 Task: Search one way flight ticket for 1 adult, 1 child, 1 infant in seat in premium economy from Binghamton: Greater Binghamton Airport (edwin A. Link Field) to Raleigh: Raleigh-durham International Airport on 8-5-2023. Choice of flights is Delta. Number of bags: 2 checked bags. Outbound departure time preference is 14:45.
Action: Mouse moved to (365, 310)
Screenshot: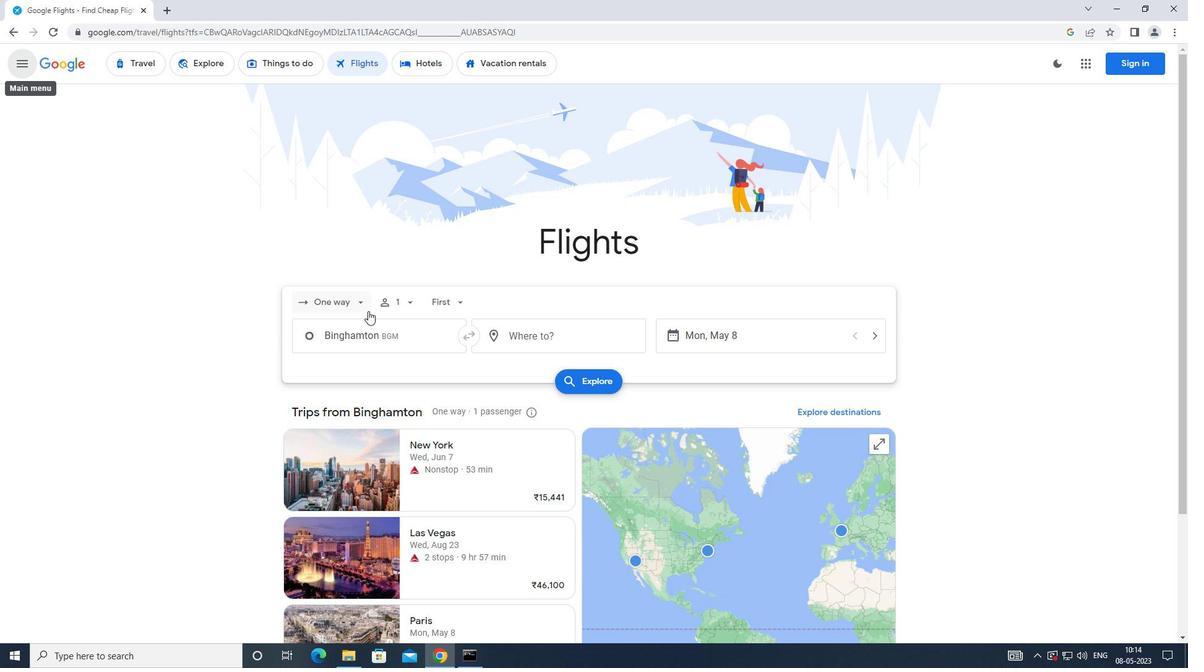 
Action: Mouse pressed left at (365, 310)
Screenshot: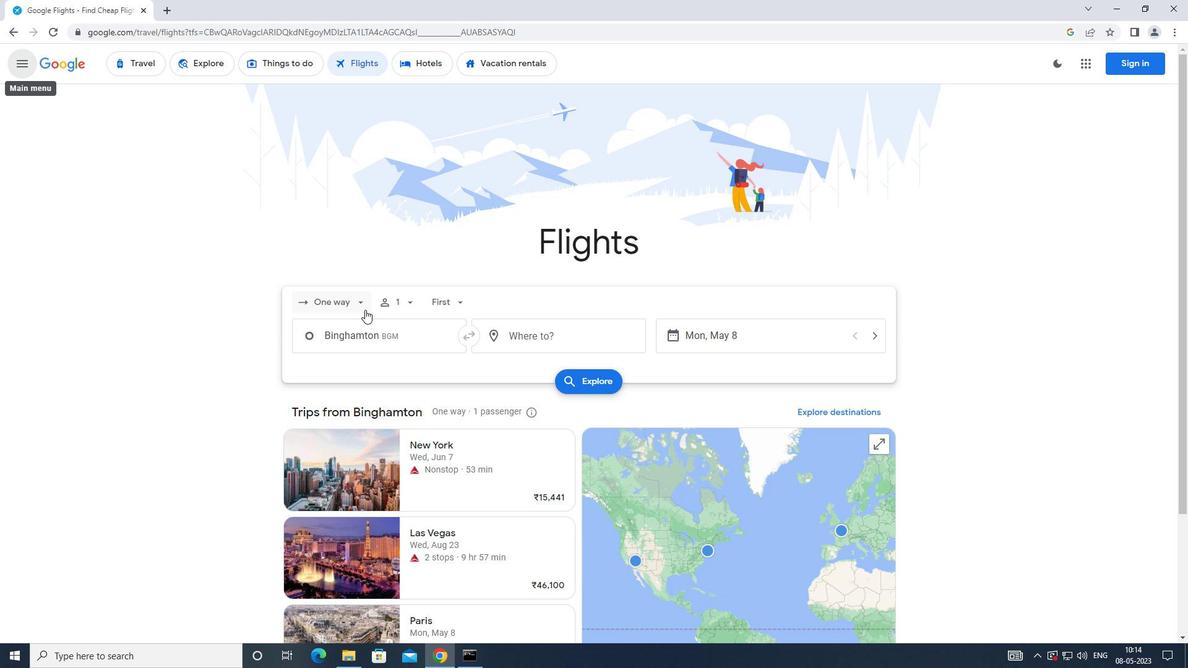 
Action: Mouse moved to (356, 352)
Screenshot: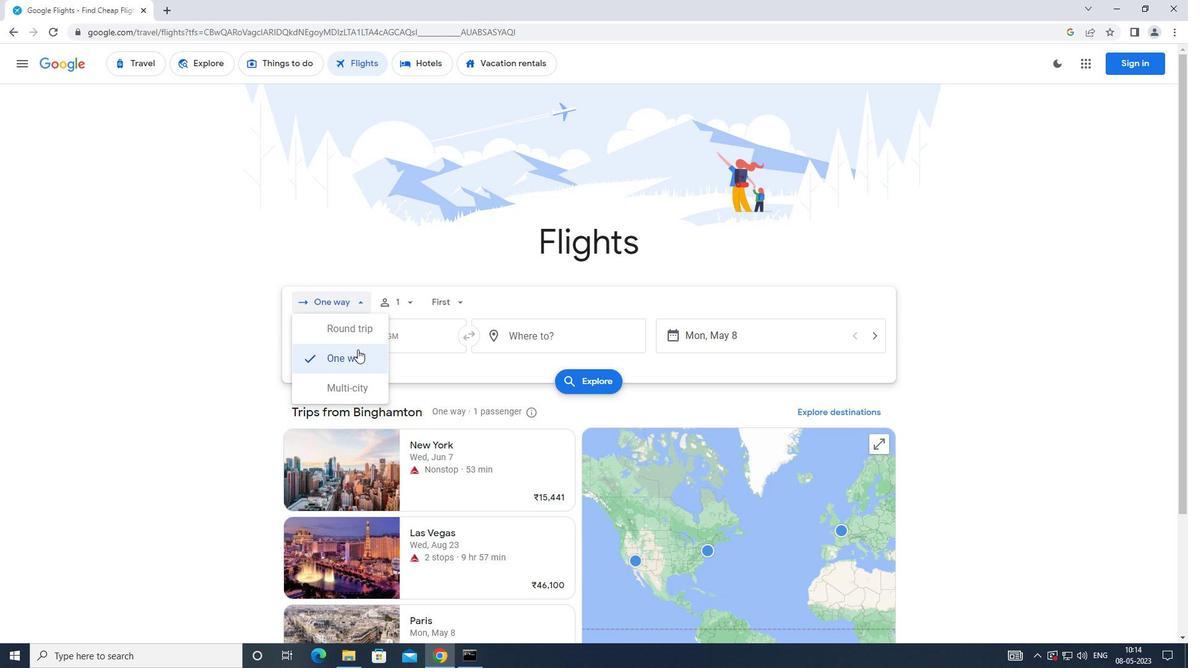 
Action: Mouse pressed left at (356, 352)
Screenshot: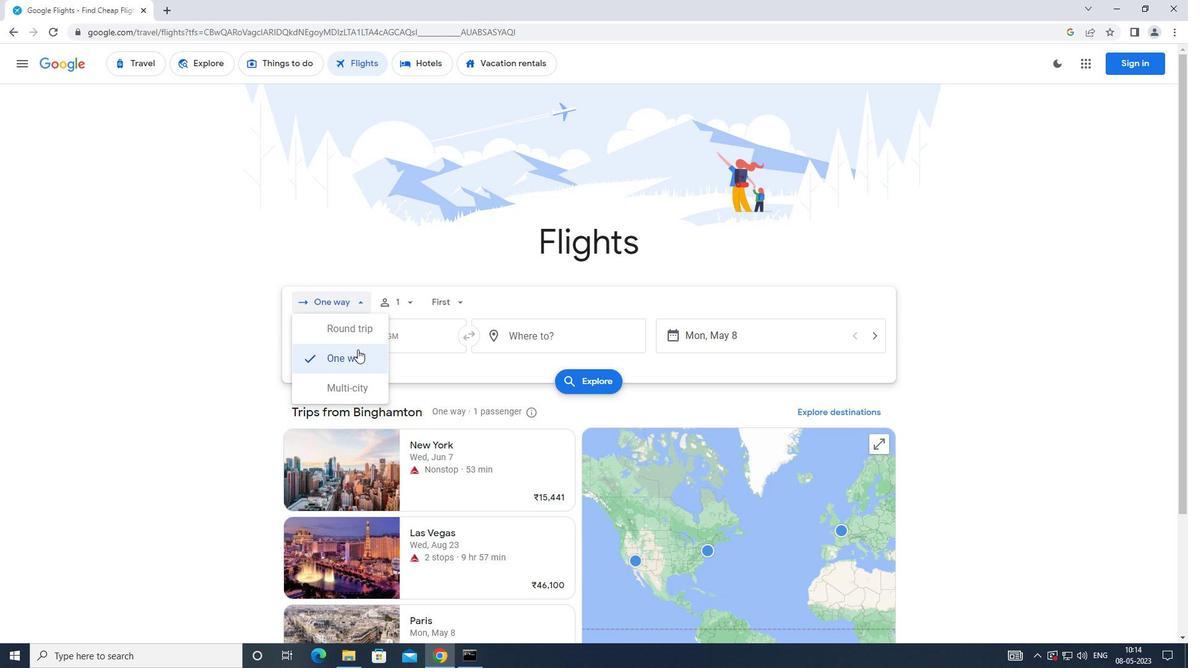 
Action: Mouse moved to (405, 311)
Screenshot: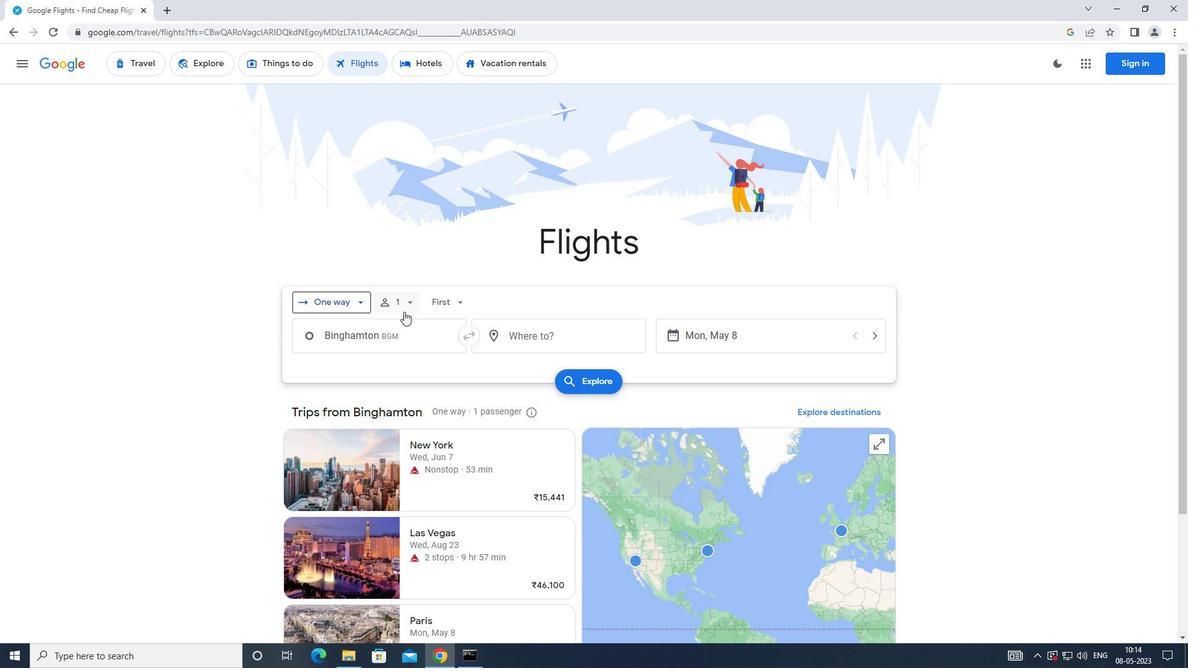 
Action: Mouse pressed left at (405, 311)
Screenshot: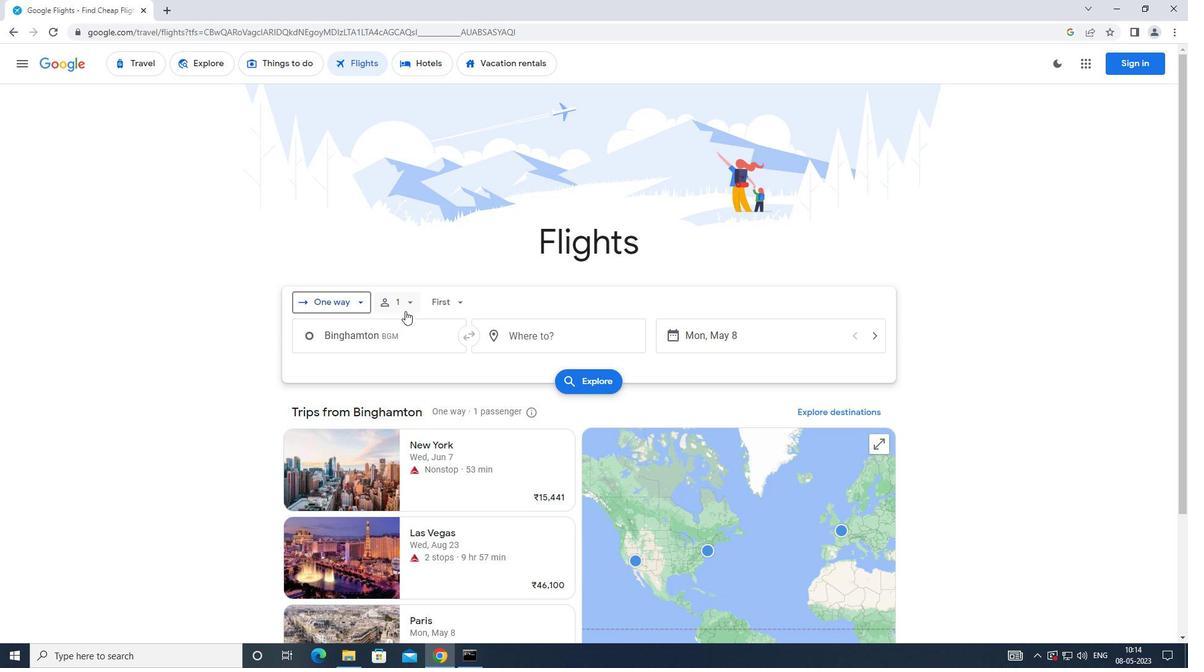 
Action: Mouse moved to (515, 370)
Screenshot: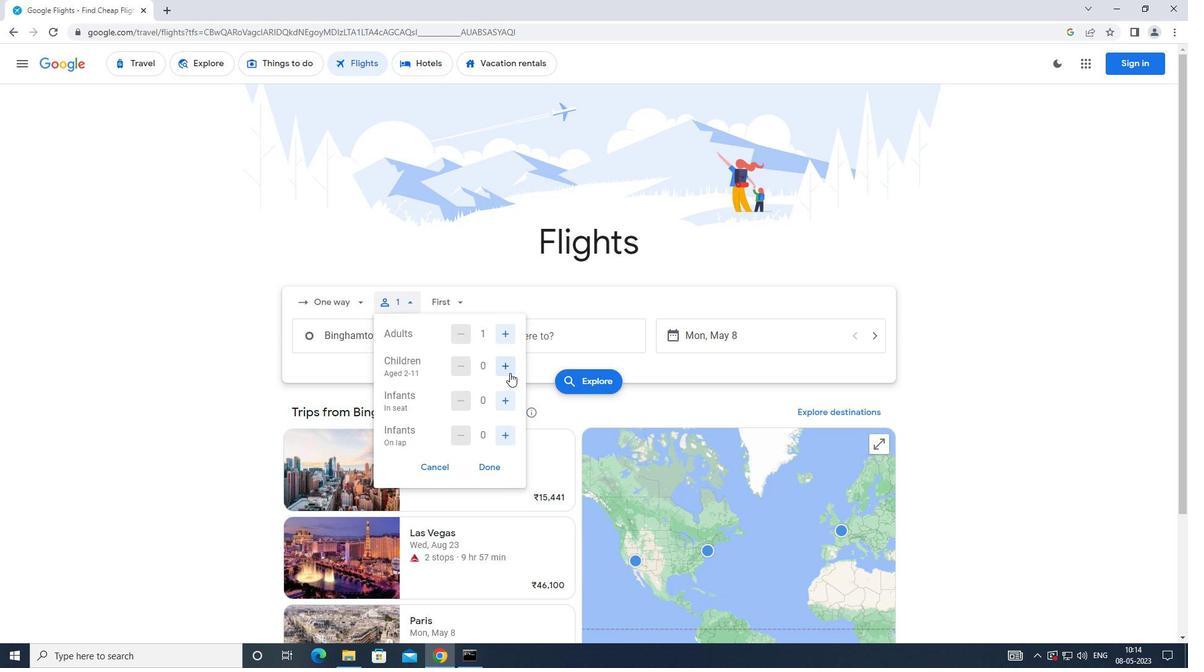 
Action: Mouse pressed left at (515, 370)
Screenshot: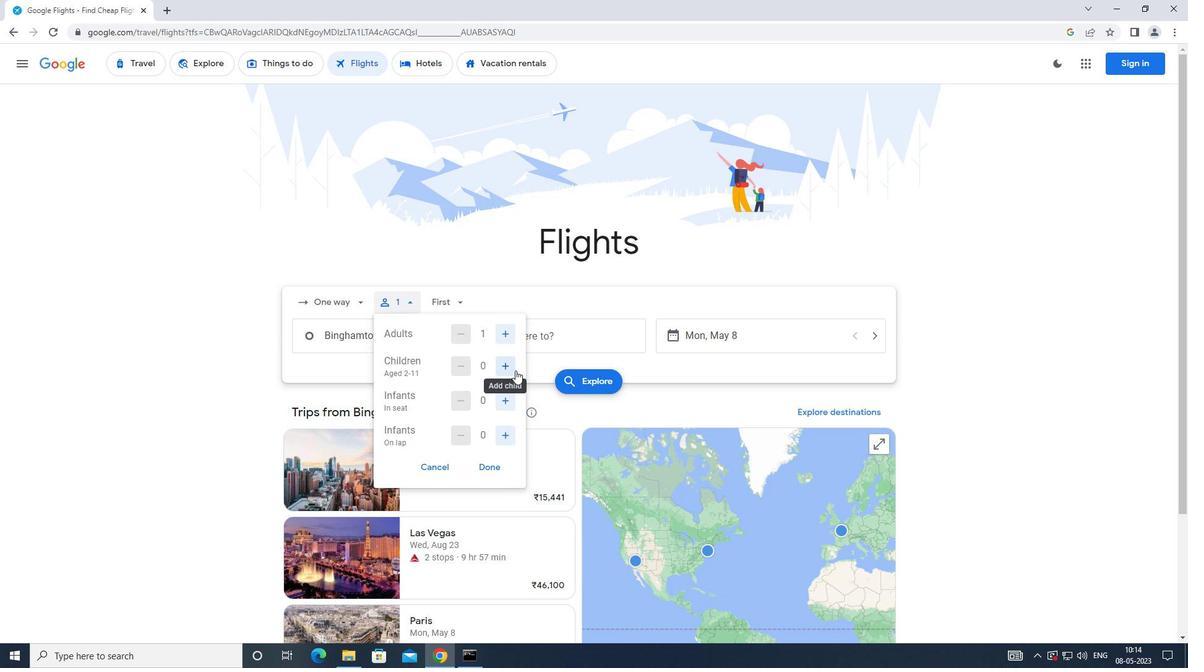 
Action: Mouse moved to (513, 405)
Screenshot: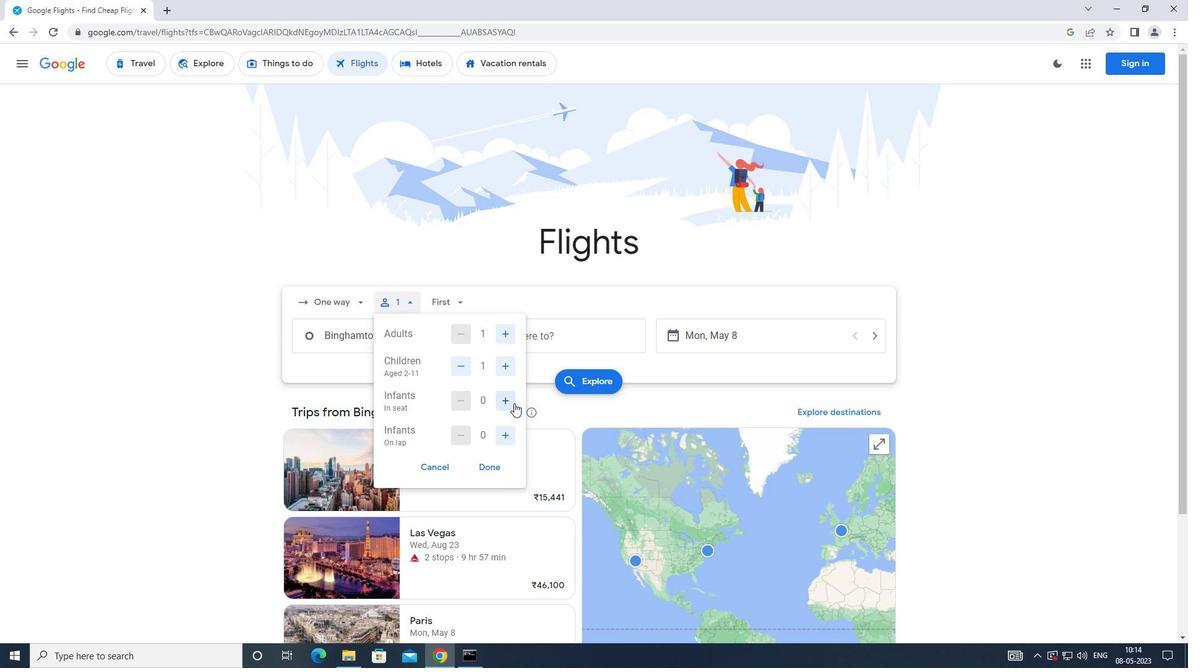 
Action: Mouse pressed left at (513, 405)
Screenshot: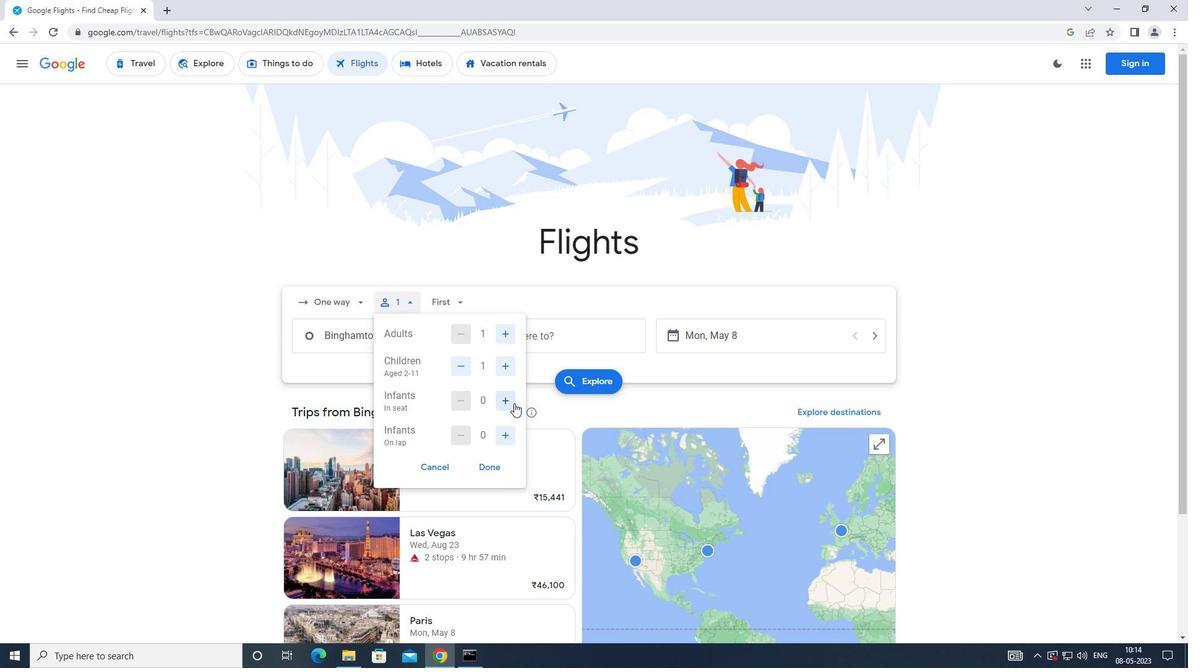 
Action: Mouse moved to (498, 469)
Screenshot: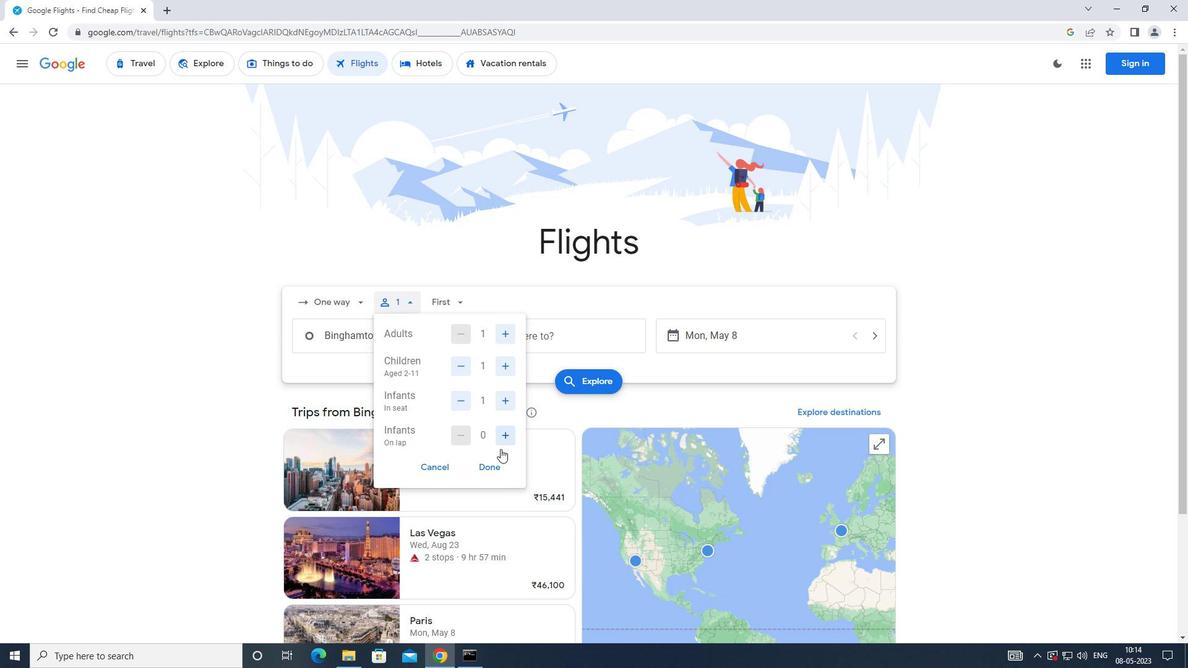 
Action: Mouse pressed left at (498, 469)
Screenshot: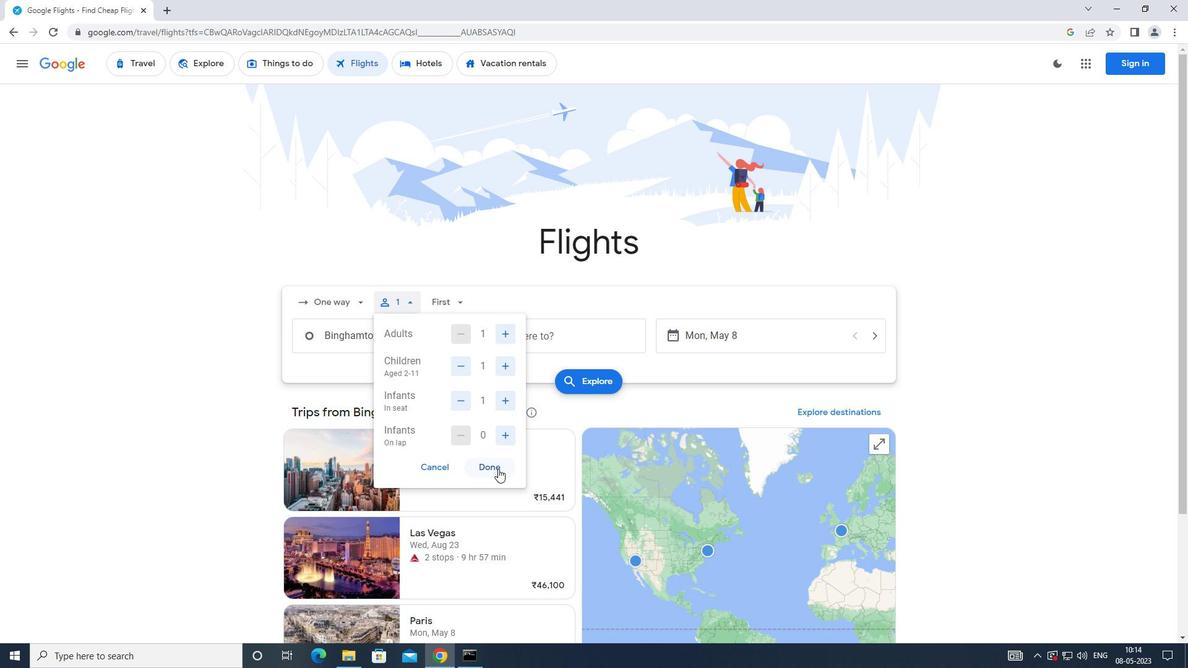 
Action: Mouse moved to (461, 302)
Screenshot: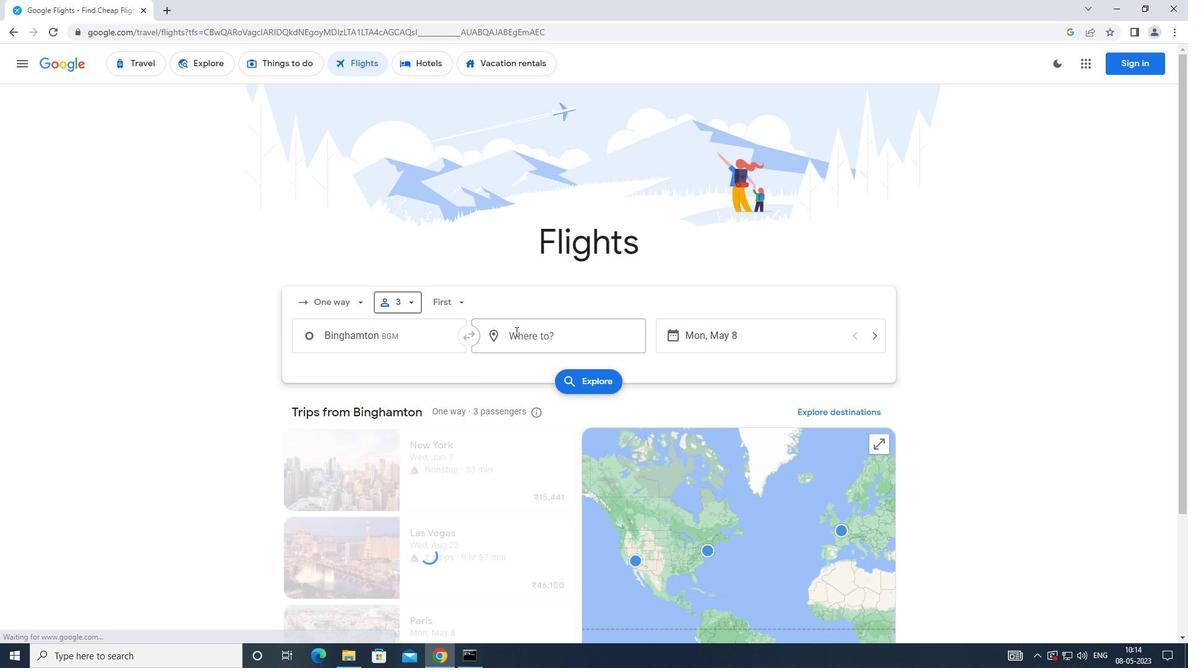 
Action: Mouse pressed left at (461, 302)
Screenshot: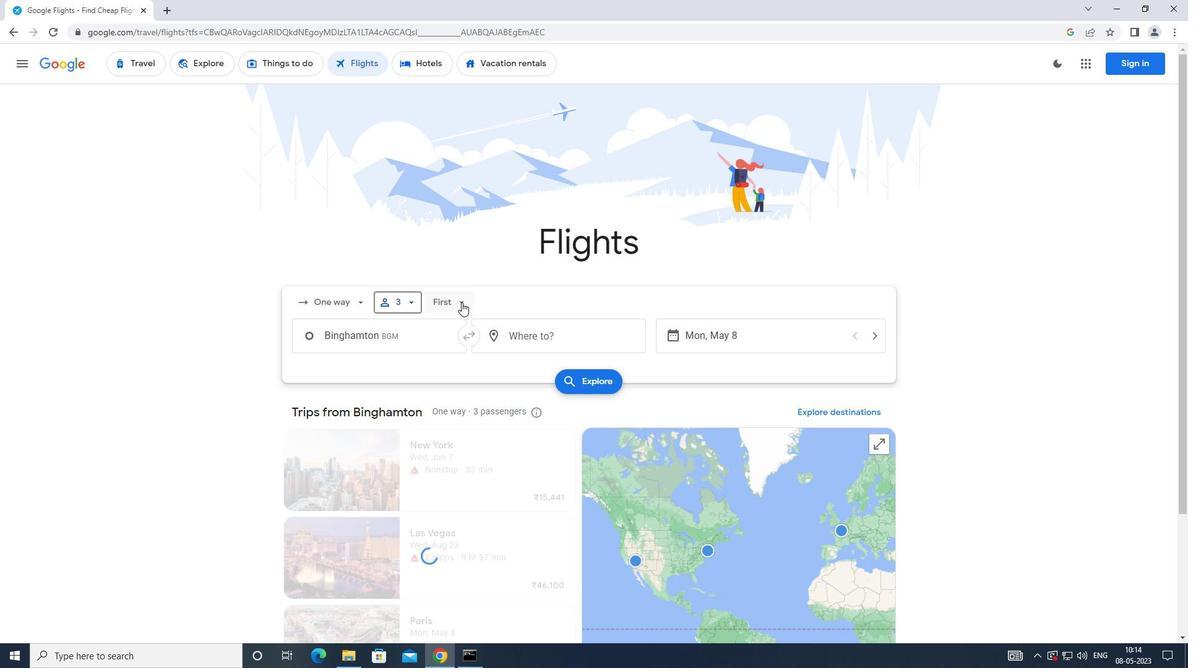 
Action: Mouse moved to (472, 362)
Screenshot: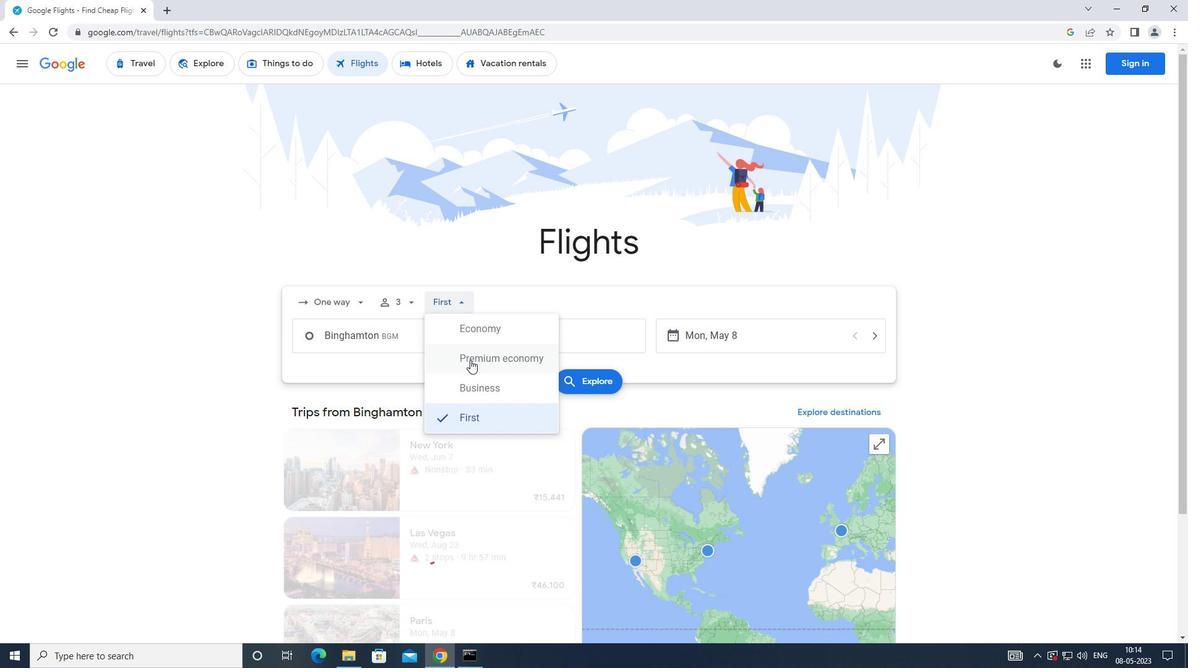 
Action: Mouse pressed left at (472, 362)
Screenshot: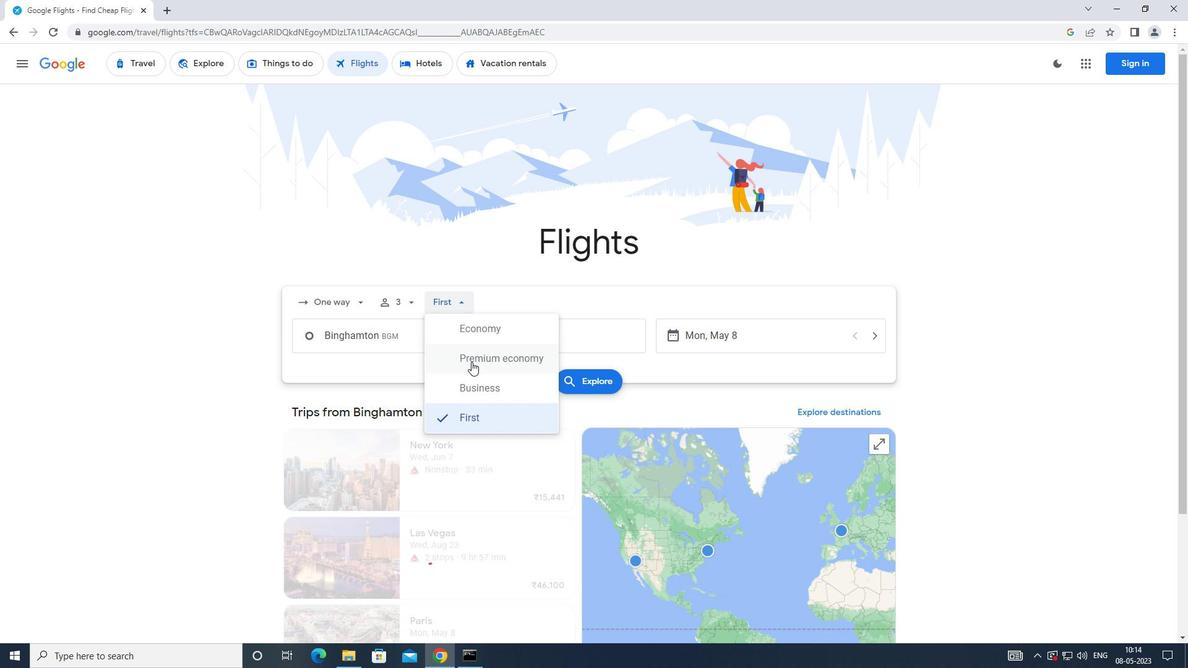 
Action: Mouse moved to (416, 340)
Screenshot: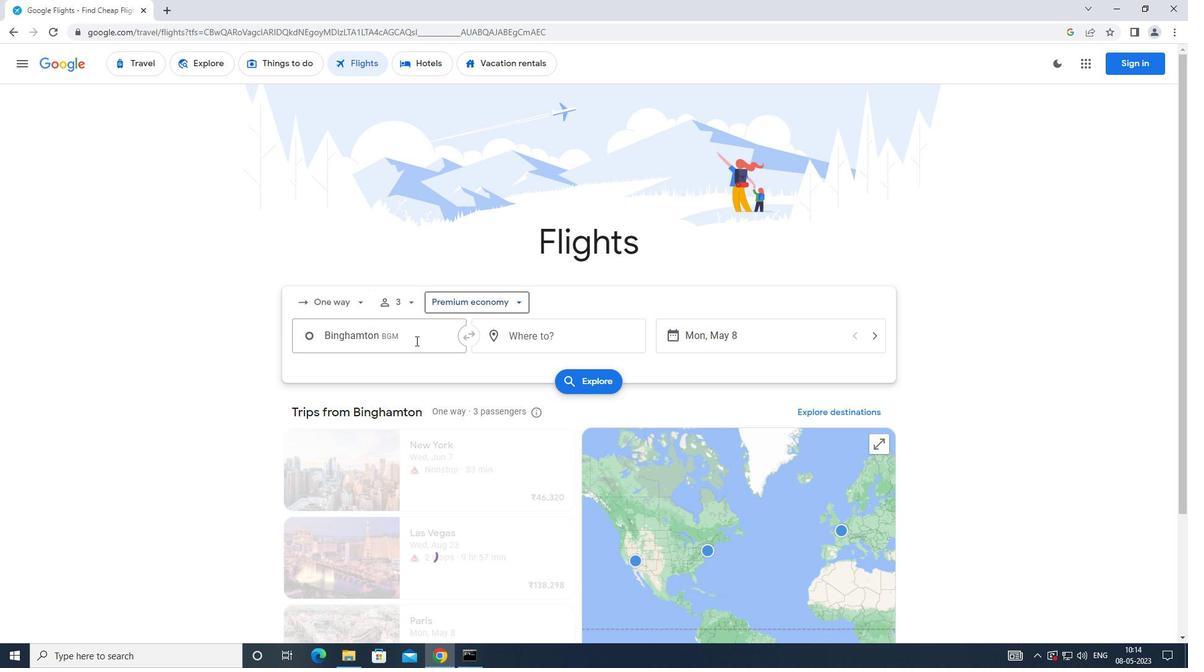 
Action: Mouse pressed left at (416, 340)
Screenshot: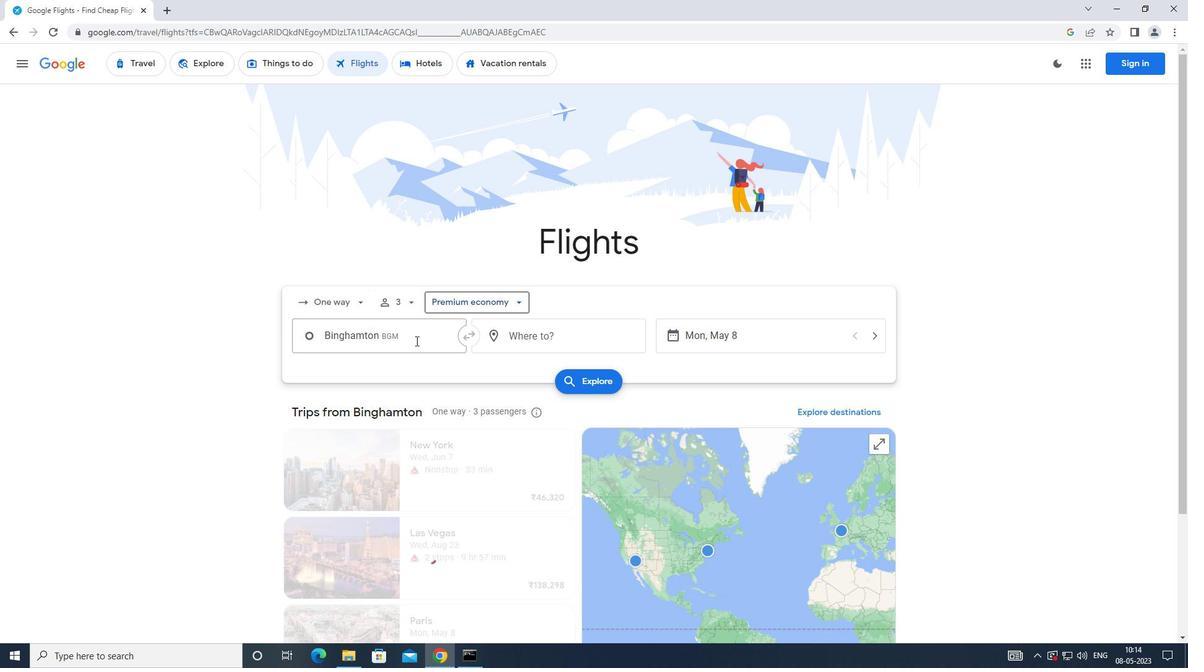 
Action: Mouse moved to (416, 339)
Screenshot: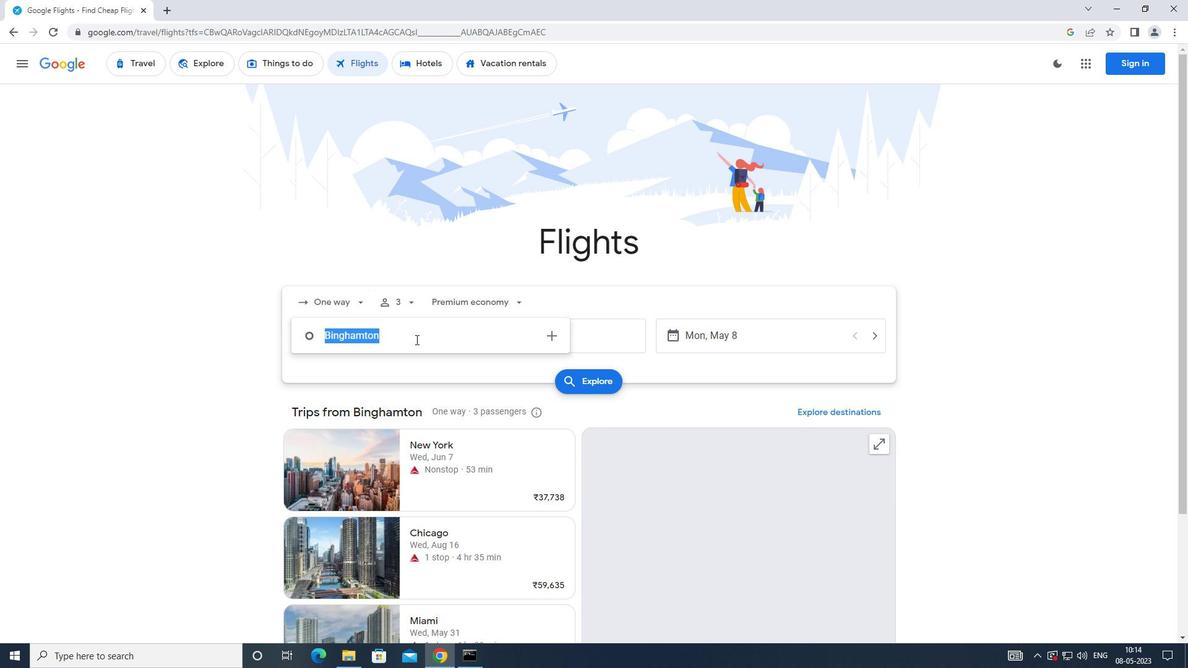 
Action: Key pressed <Key.caps_lock>g<Key.caps_lock>reater
Screenshot: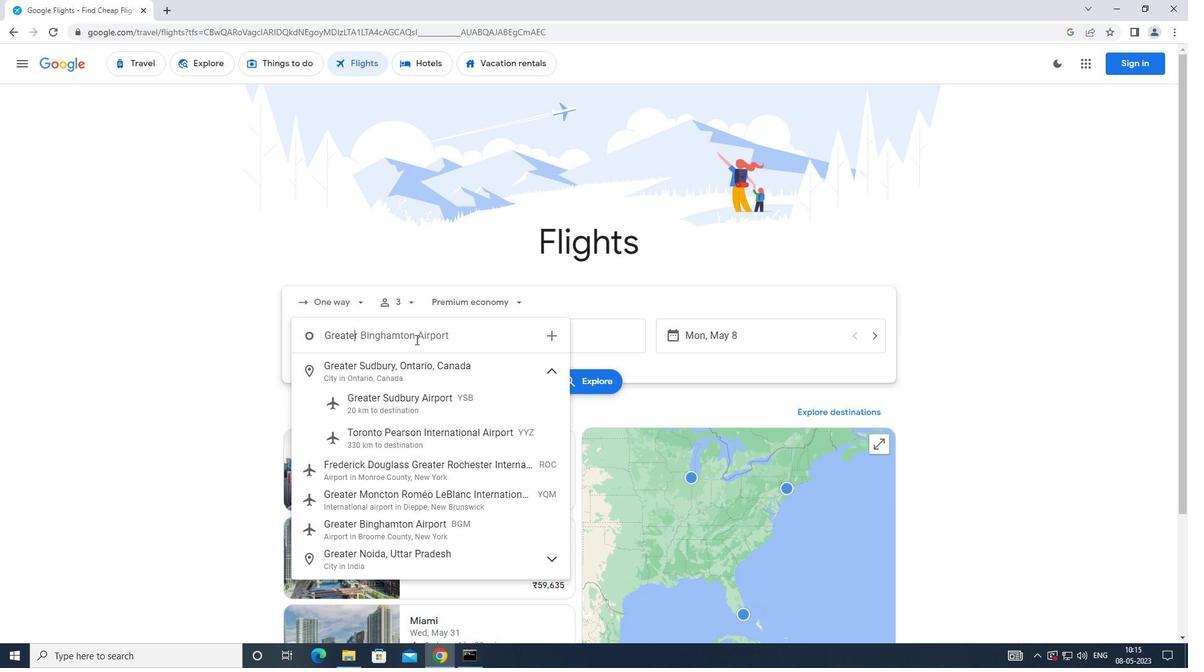 
Action: Mouse moved to (406, 521)
Screenshot: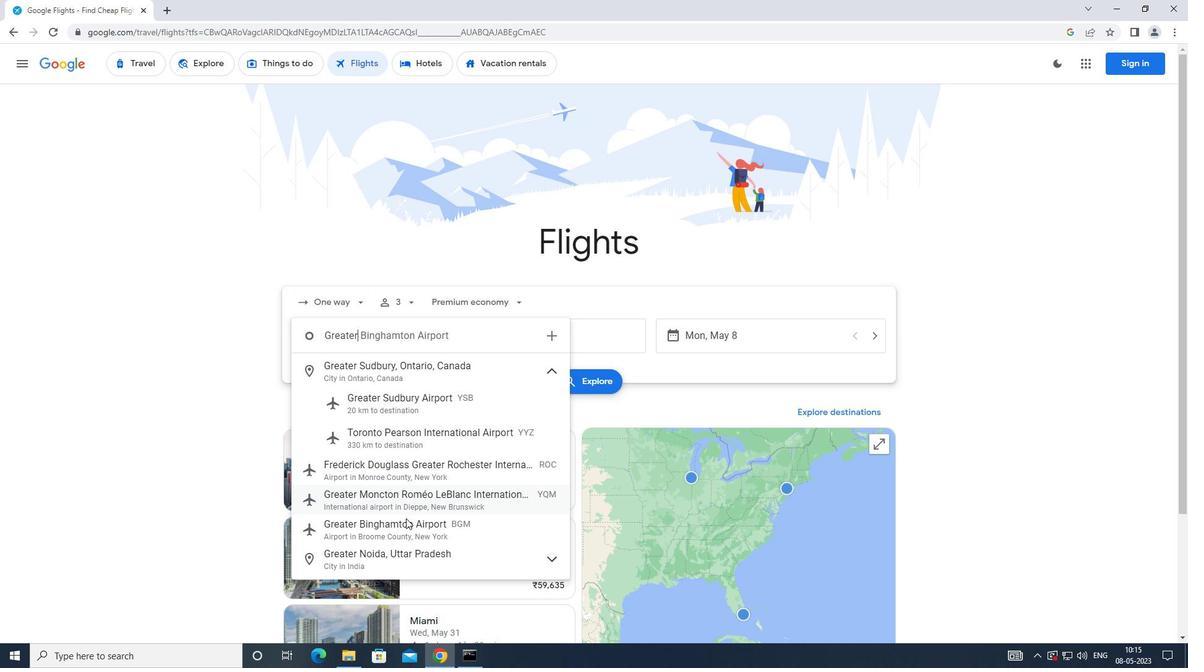 
Action: Mouse pressed left at (406, 521)
Screenshot: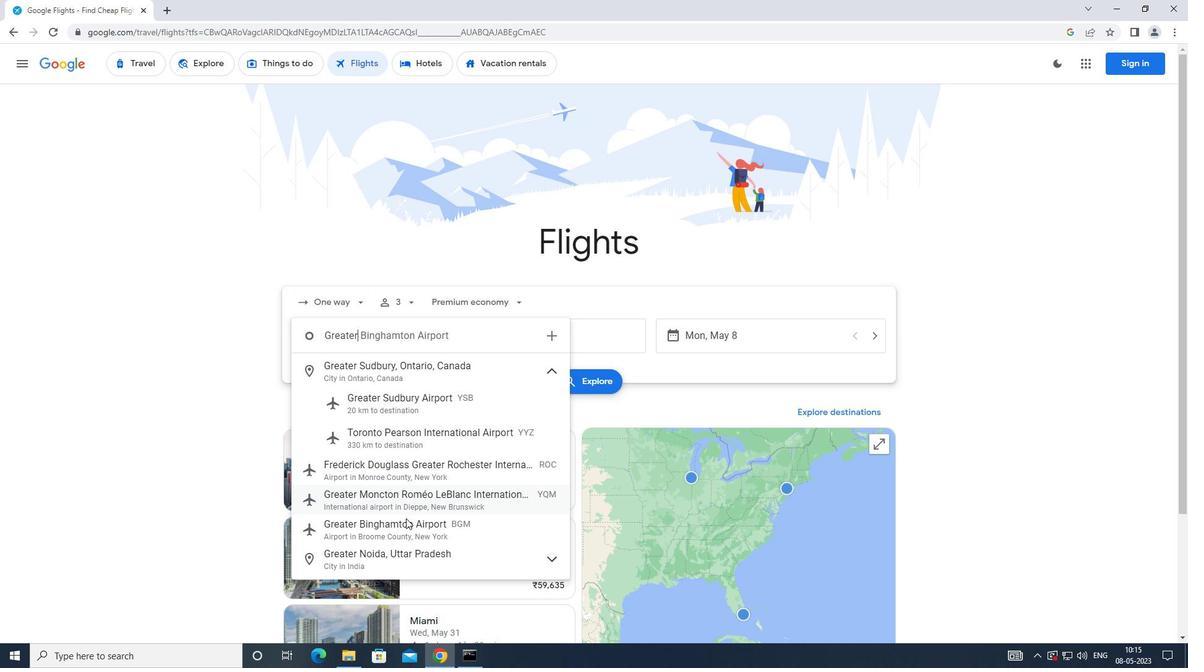 
Action: Mouse moved to (523, 341)
Screenshot: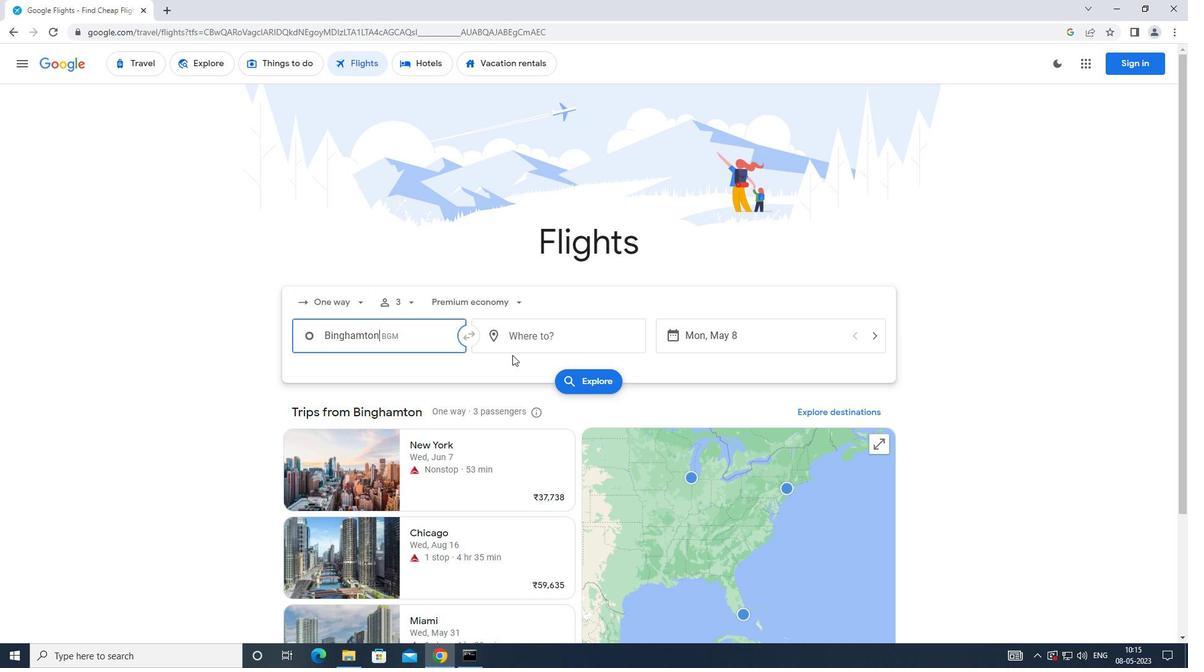 
Action: Mouse pressed left at (523, 341)
Screenshot: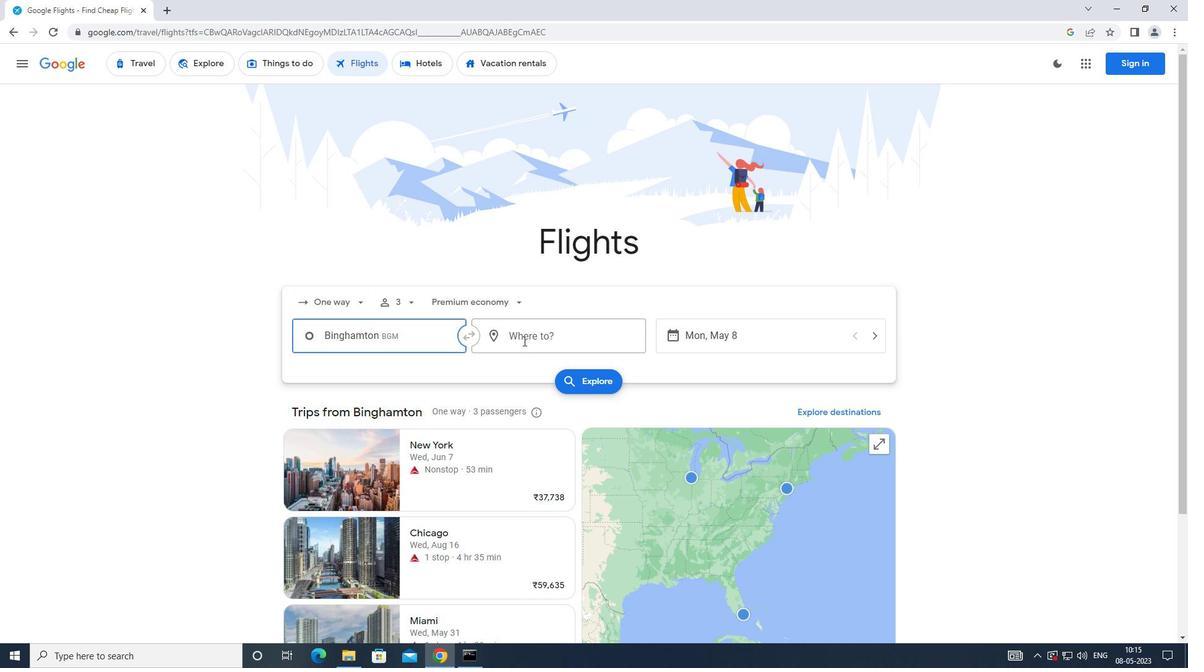 
Action: Key pressed <Key.caps_lock>r<Key.caps_lock>aligh<Key.backspace><Key.backspace><Key.backspace><Key.backspace>leigh
Screenshot: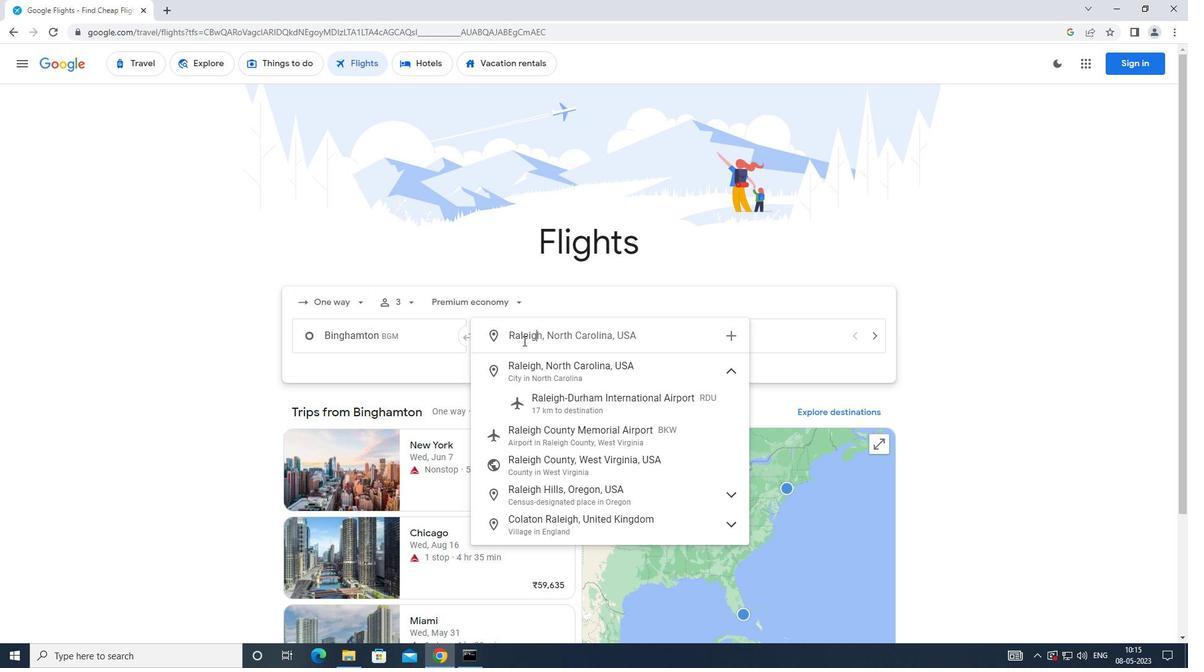 
Action: Mouse moved to (528, 403)
Screenshot: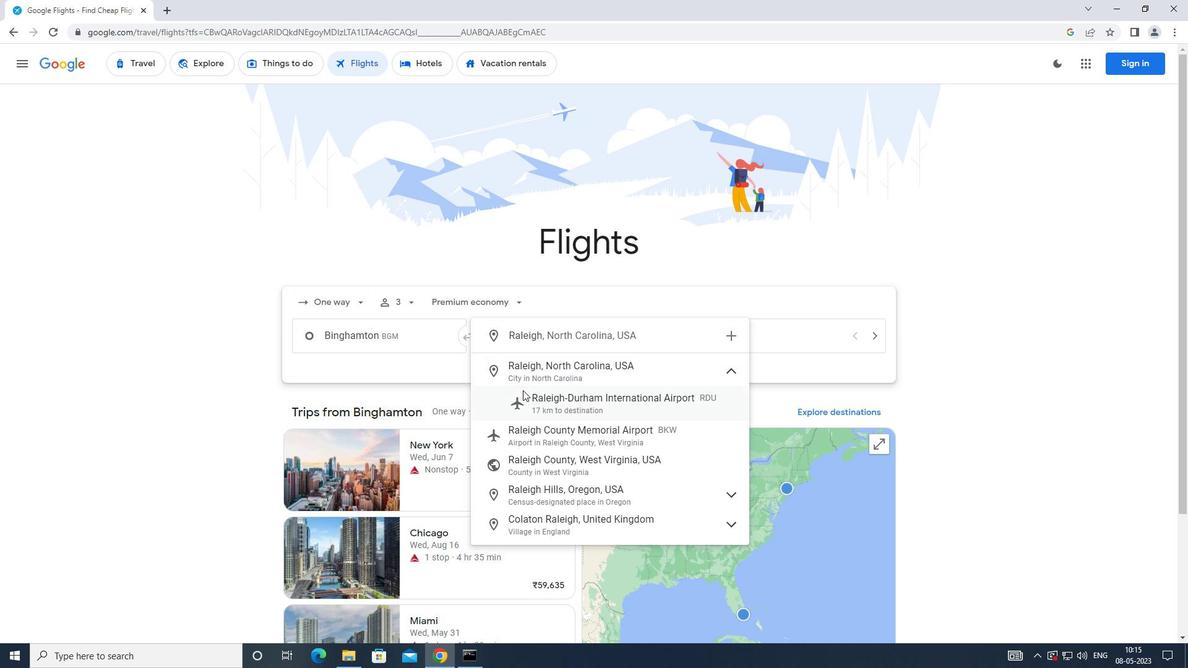 
Action: Mouse pressed left at (528, 403)
Screenshot: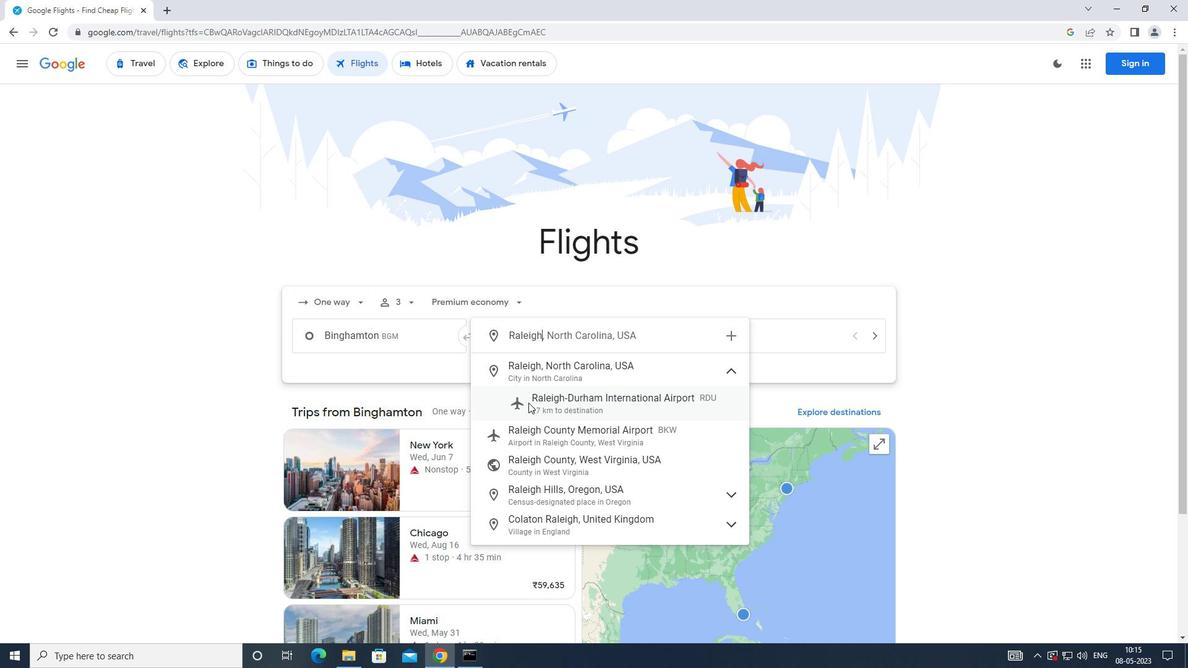 
Action: Mouse moved to (686, 335)
Screenshot: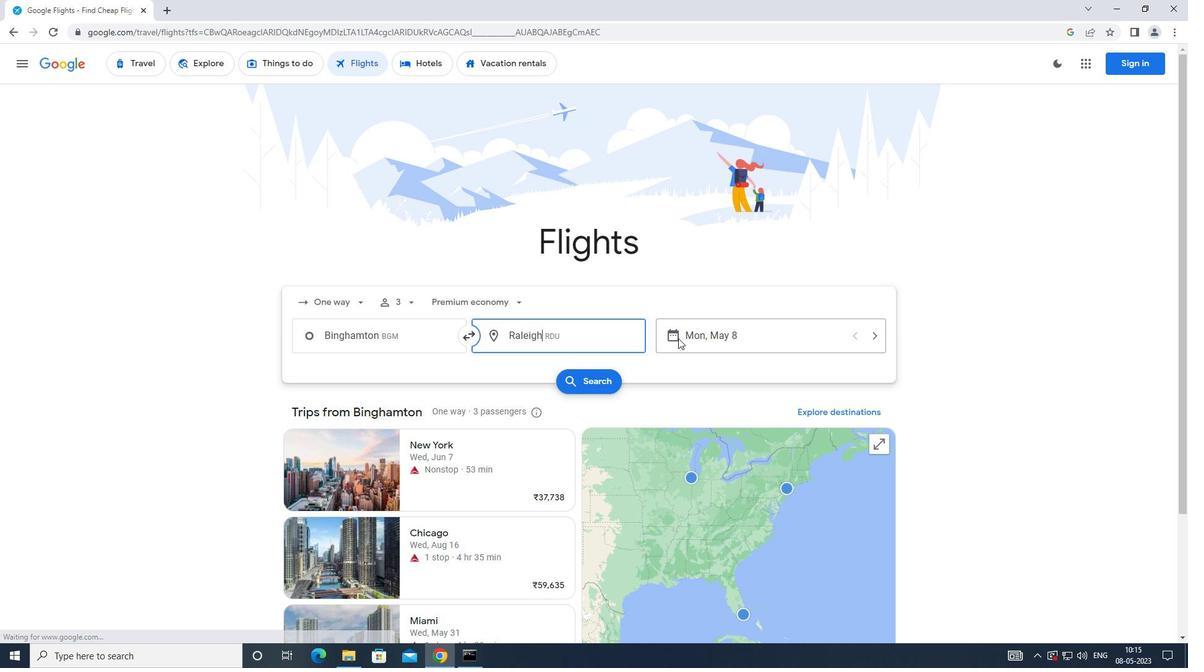 
Action: Mouse pressed left at (686, 335)
Screenshot: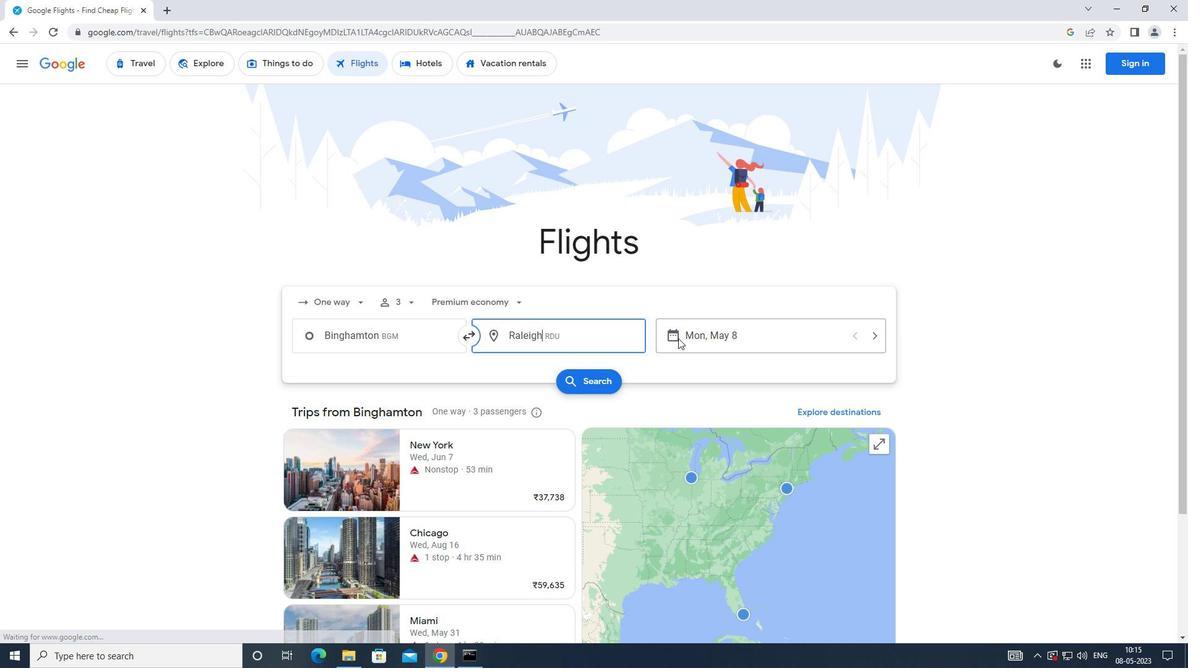 
Action: Mouse moved to (481, 446)
Screenshot: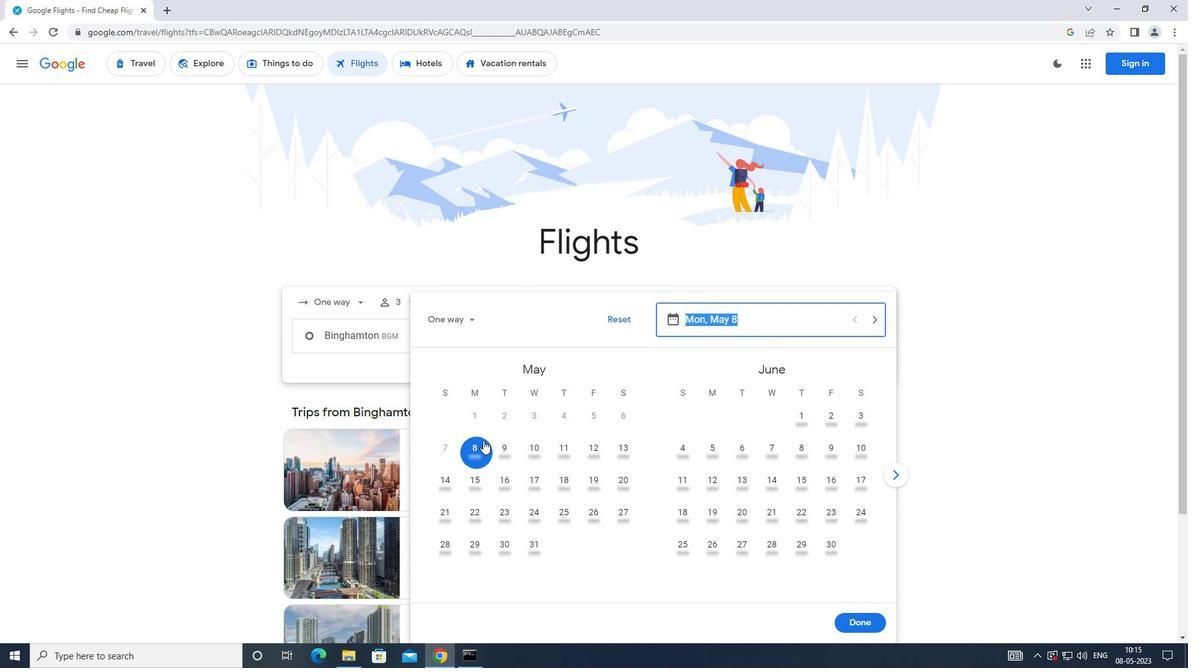 
Action: Mouse pressed left at (481, 446)
Screenshot: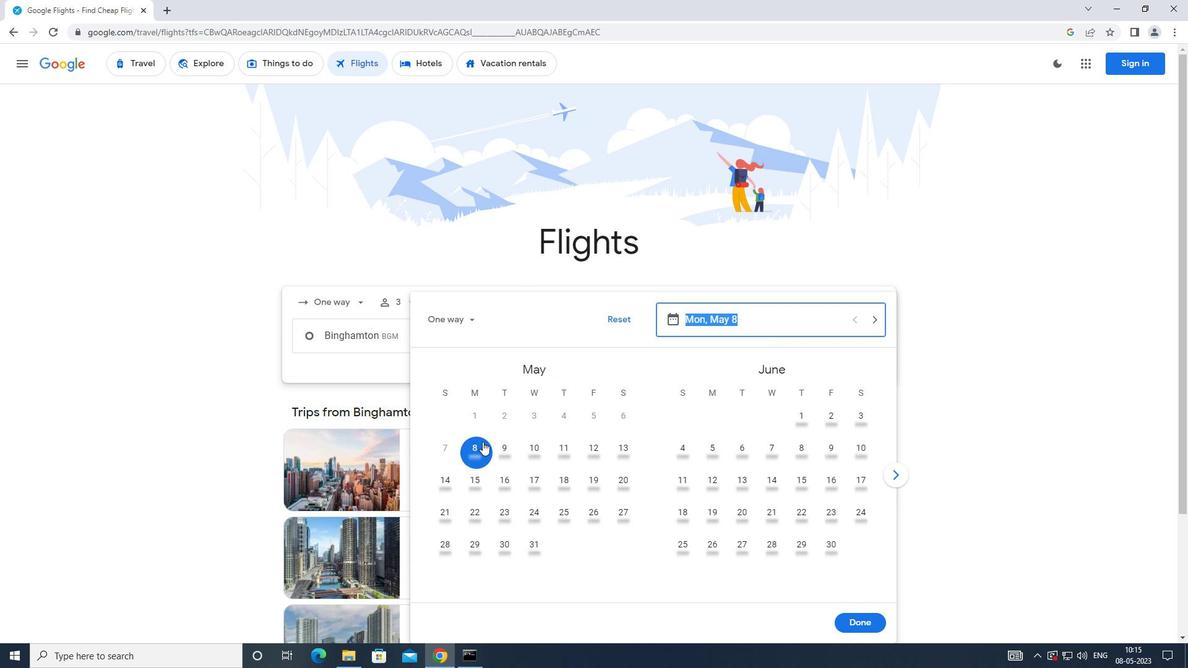 
Action: Mouse moved to (872, 621)
Screenshot: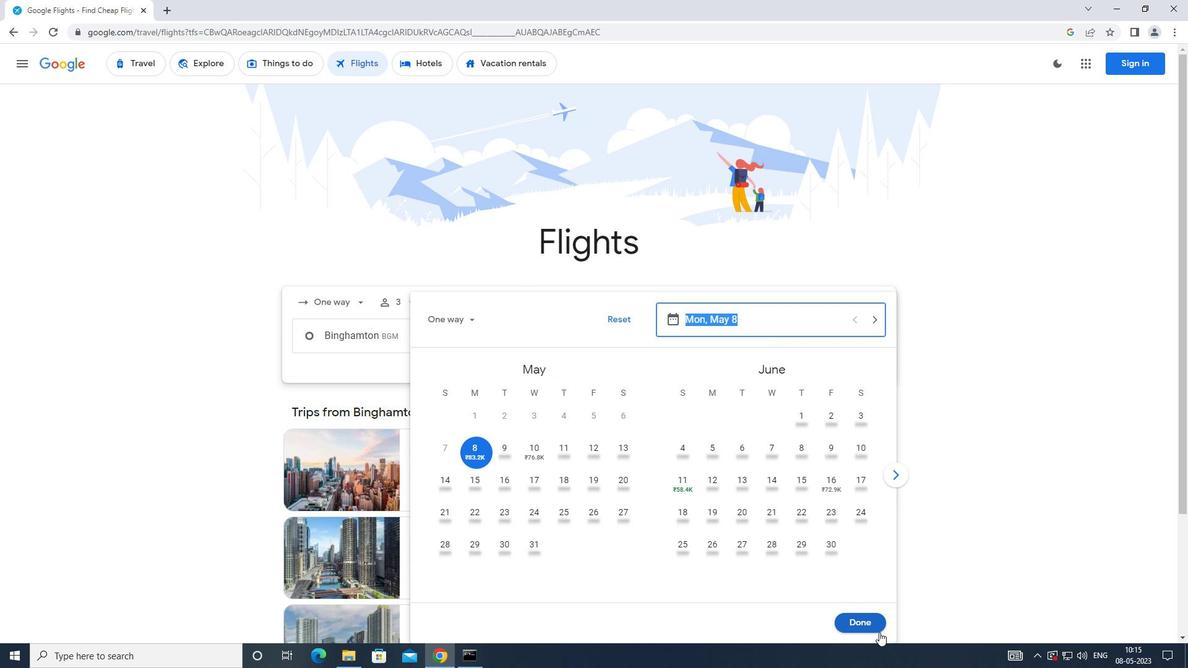 
Action: Mouse pressed left at (872, 621)
Screenshot: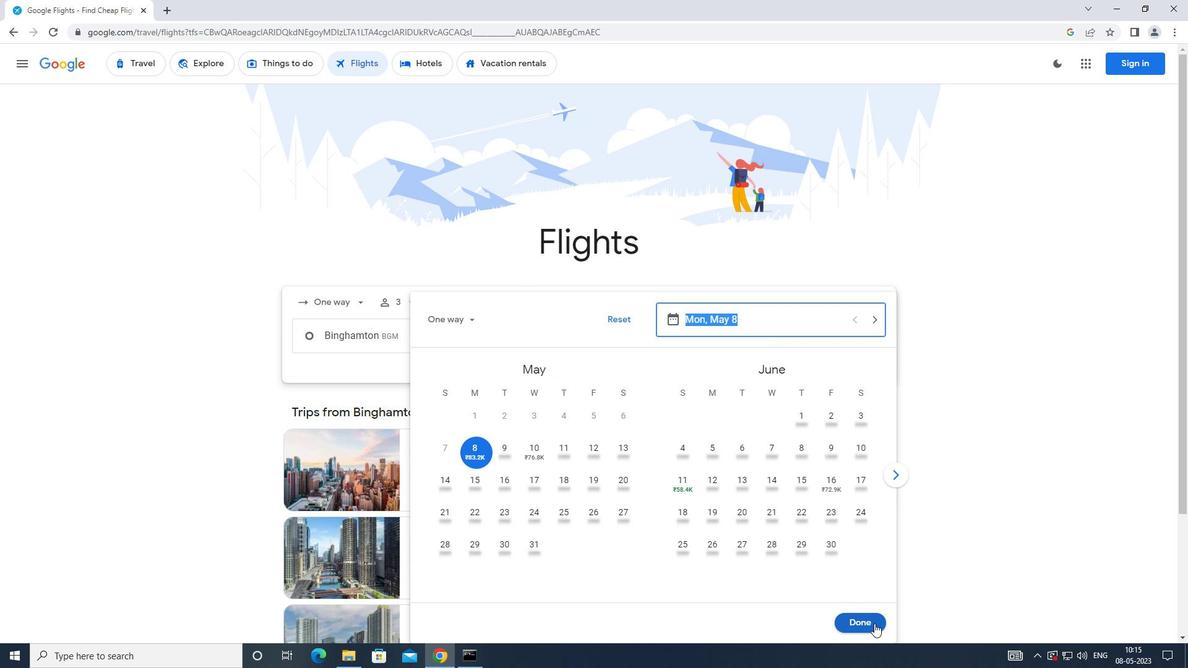 
Action: Mouse moved to (607, 389)
Screenshot: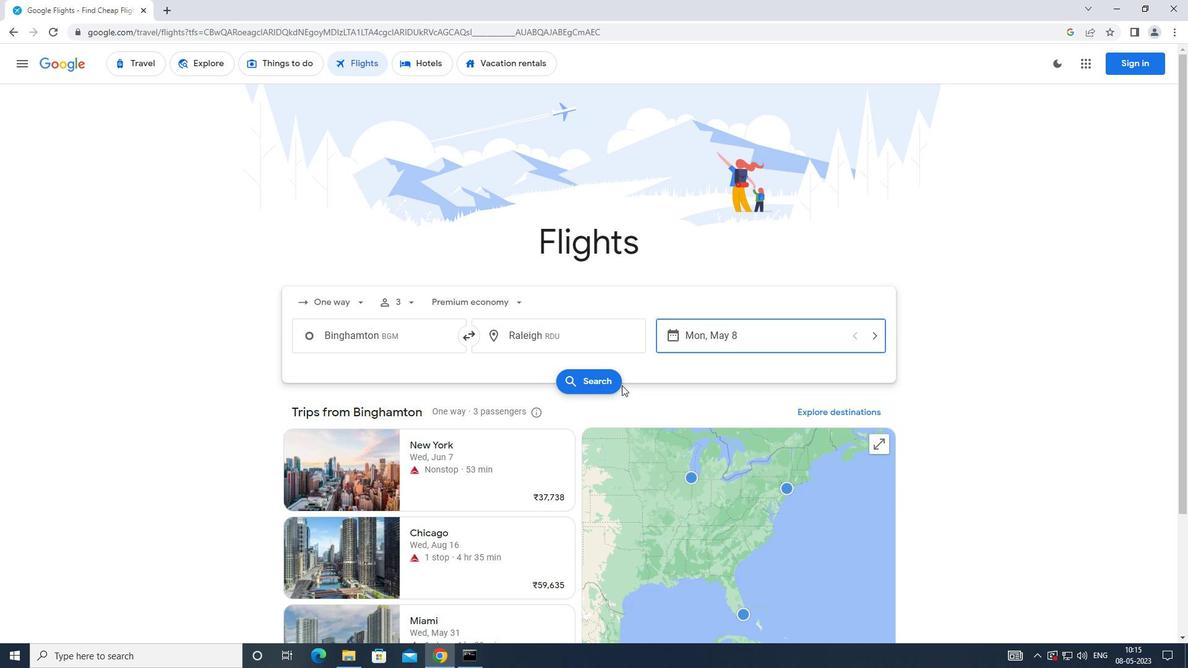 
Action: Mouse pressed left at (607, 389)
Screenshot: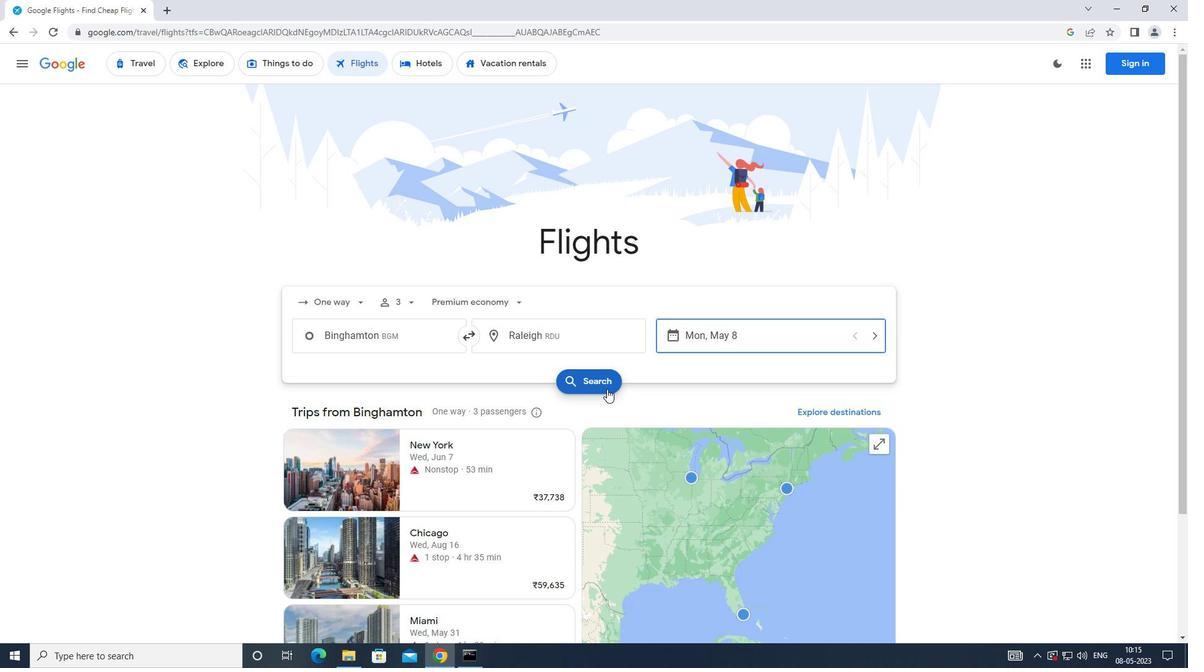 
Action: Mouse moved to (329, 178)
Screenshot: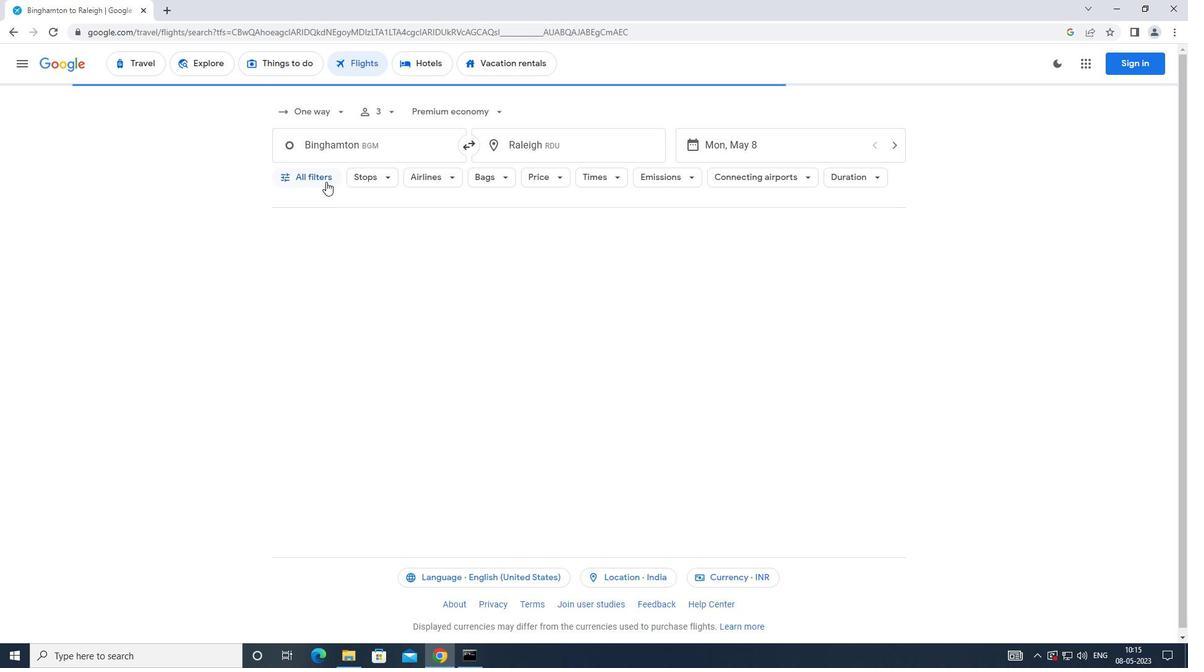 
Action: Mouse pressed left at (329, 178)
Screenshot: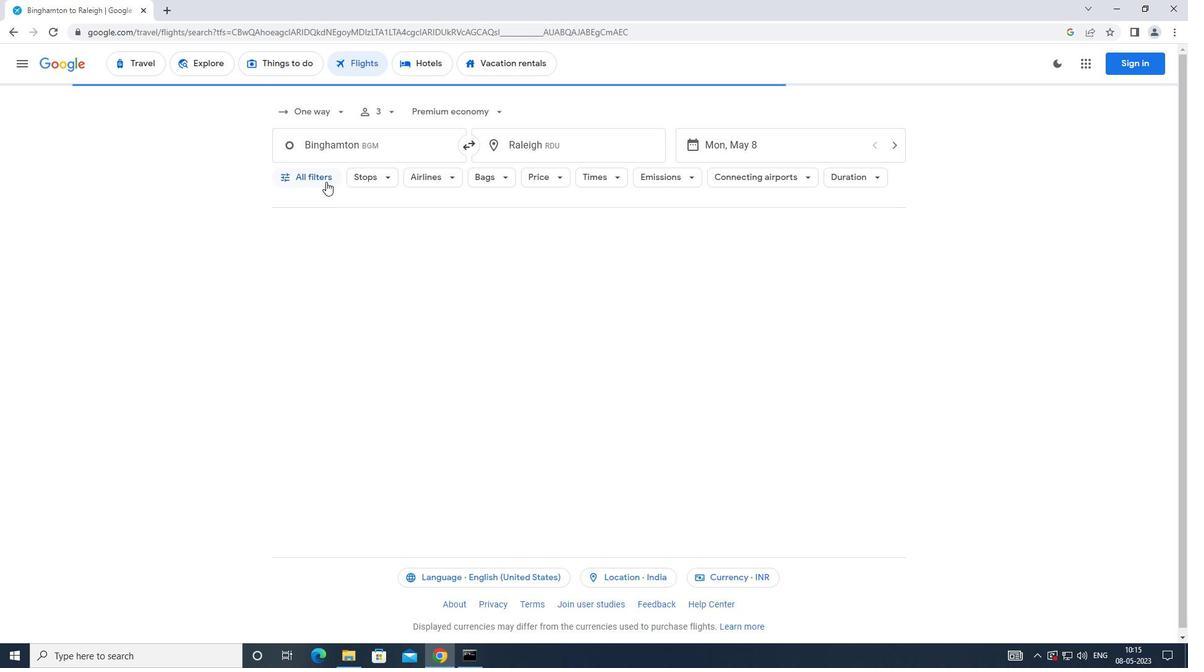 
Action: Mouse moved to (450, 442)
Screenshot: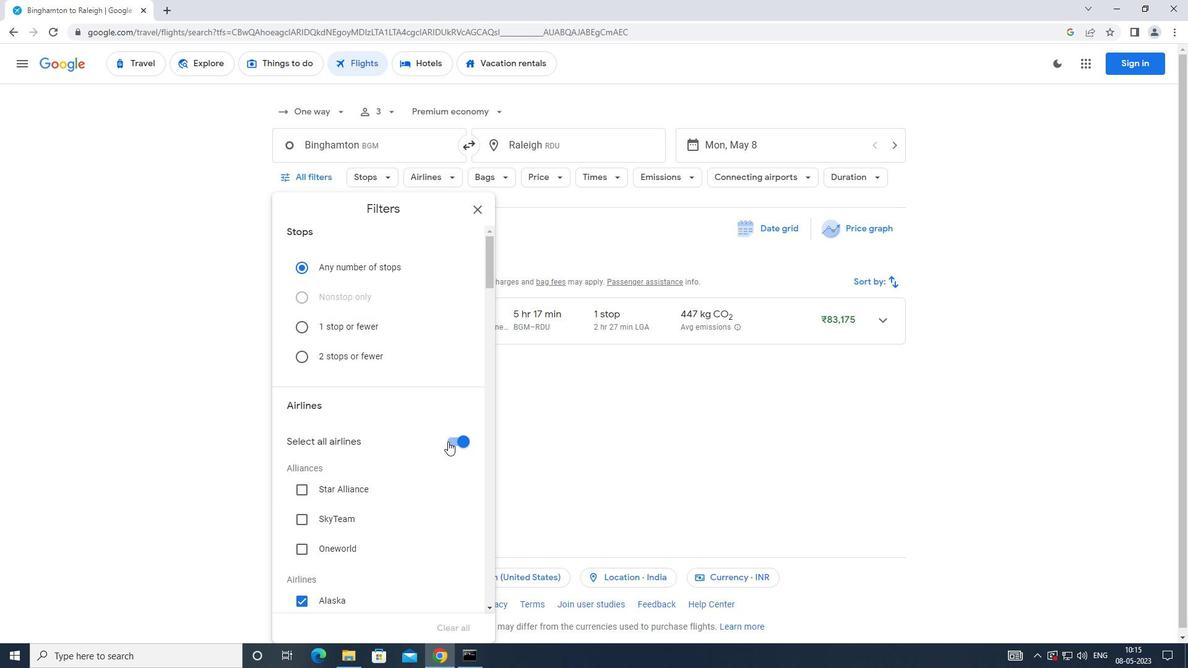 
Action: Mouse pressed left at (450, 442)
Screenshot: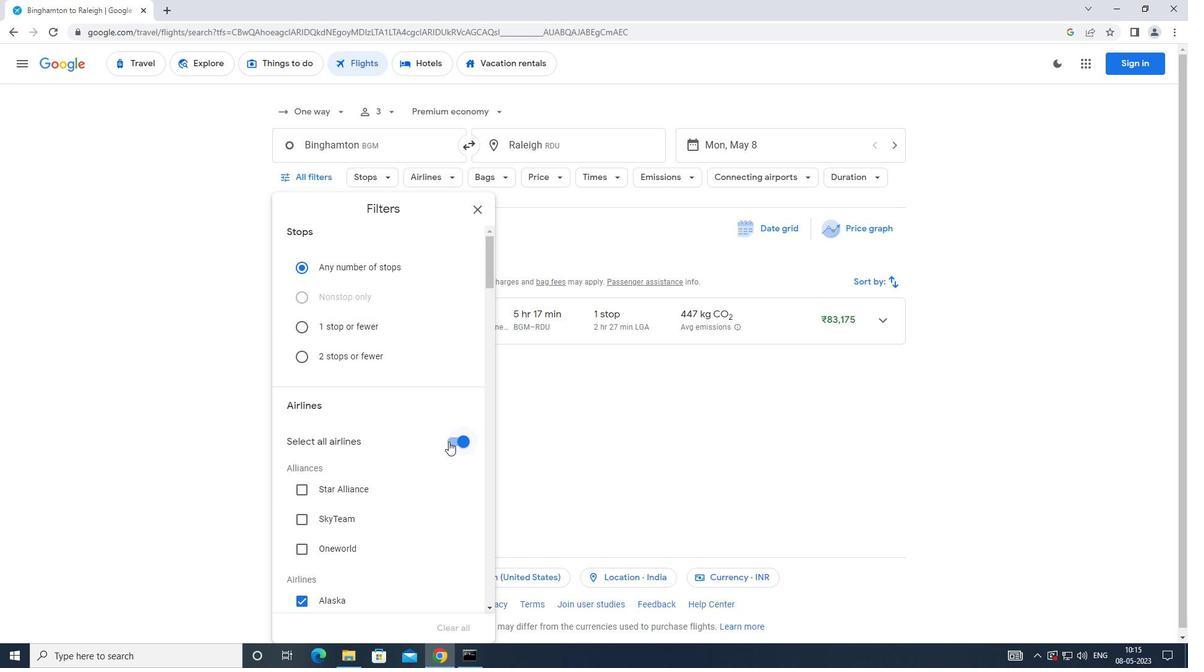 
Action: Mouse moved to (435, 422)
Screenshot: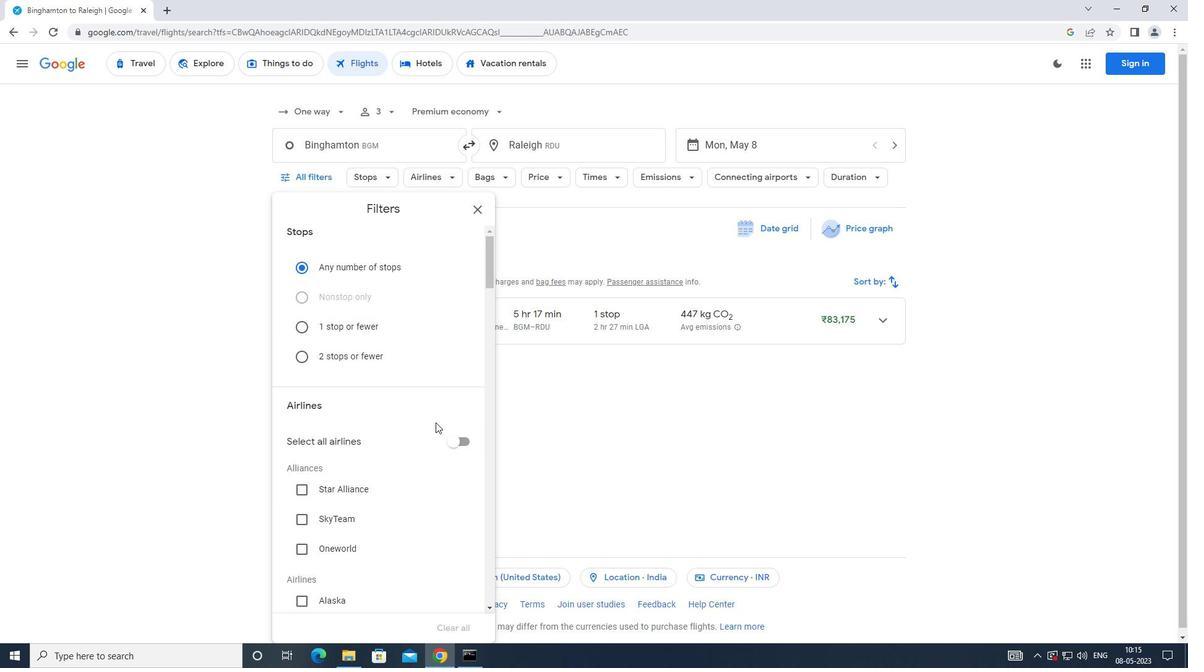 
Action: Mouse scrolled (435, 422) with delta (0, 0)
Screenshot: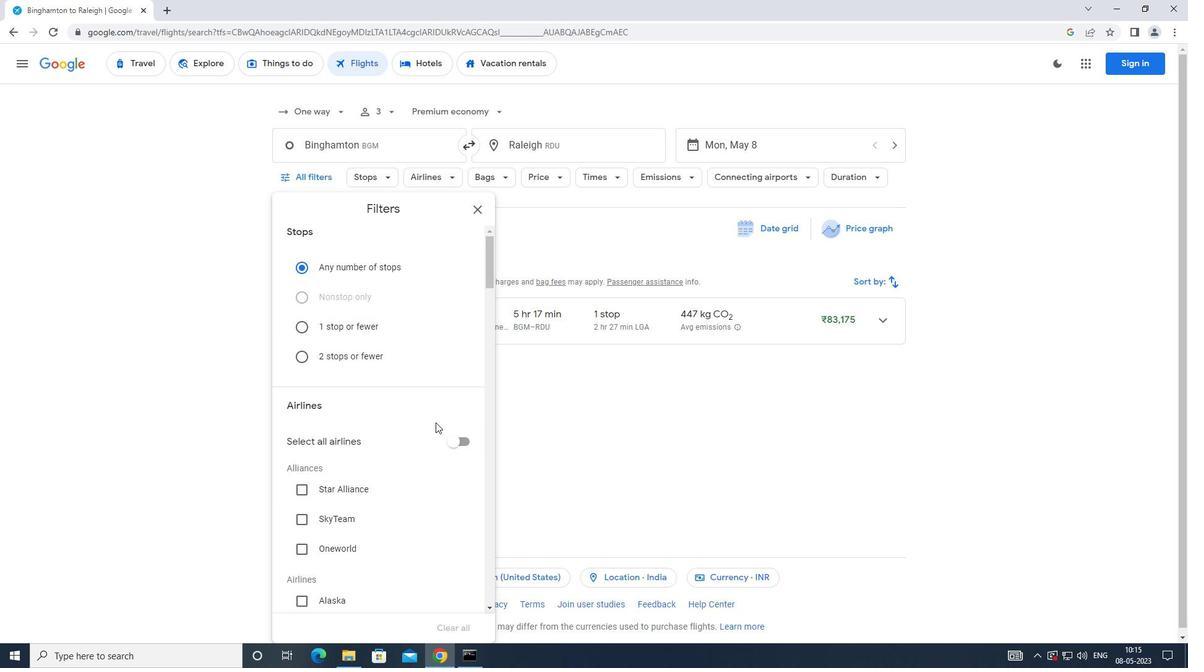 
Action: Mouse moved to (434, 423)
Screenshot: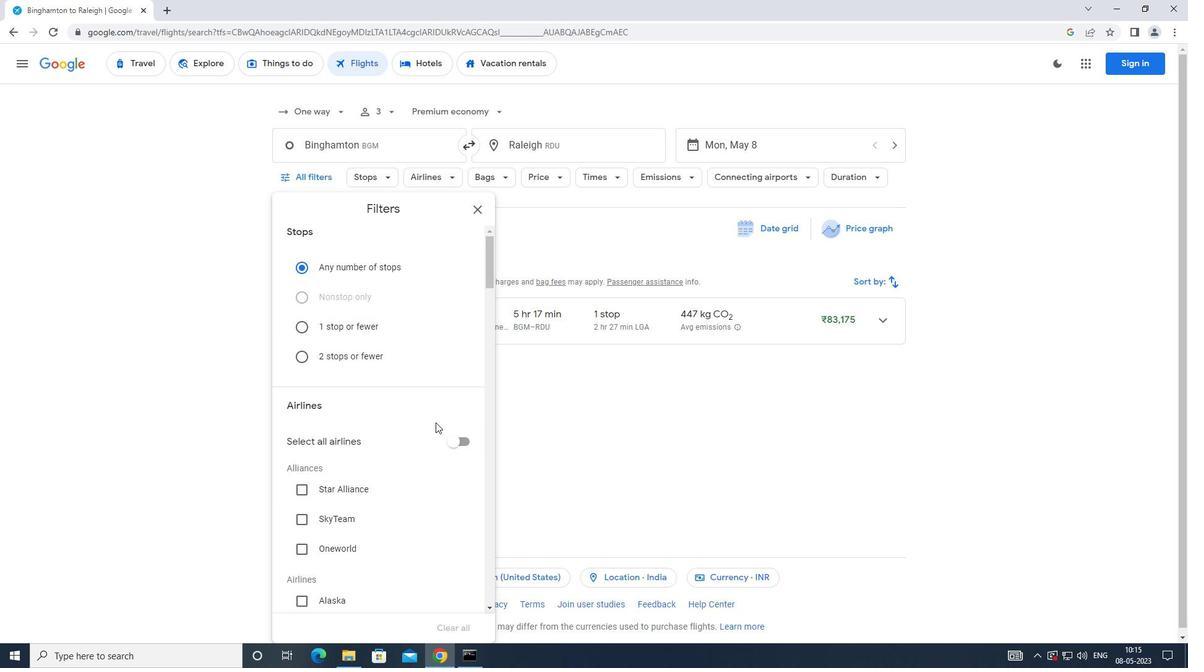 
Action: Mouse scrolled (434, 422) with delta (0, 0)
Screenshot: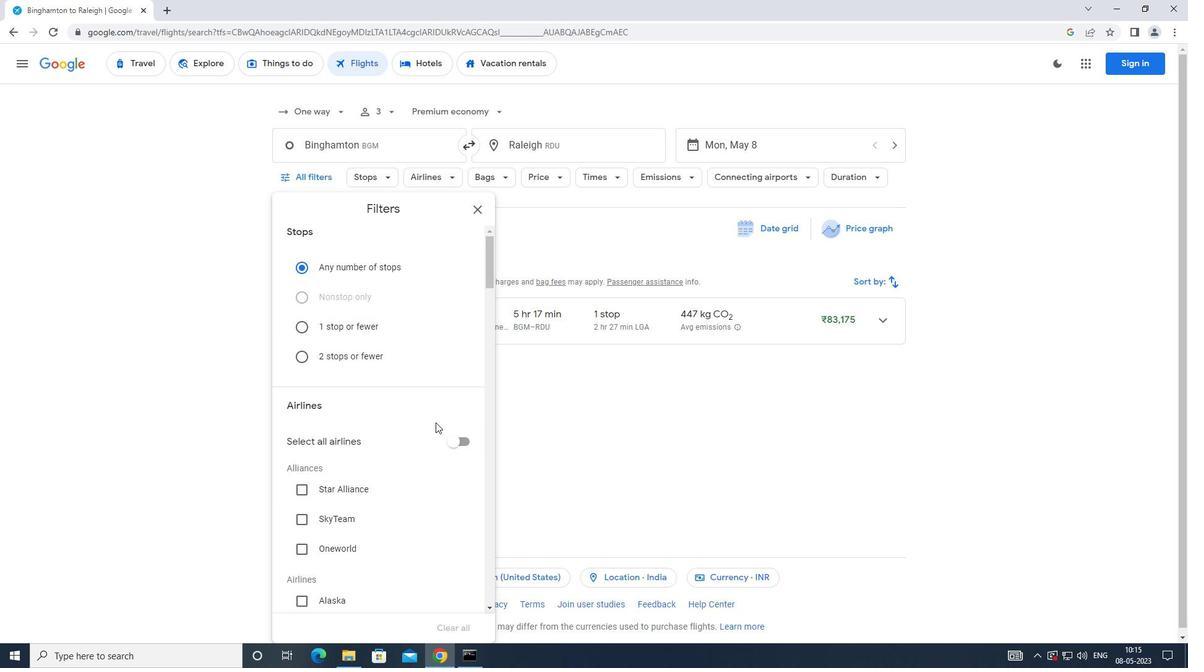 
Action: Mouse scrolled (434, 422) with delta (0, 0)
Screenshot: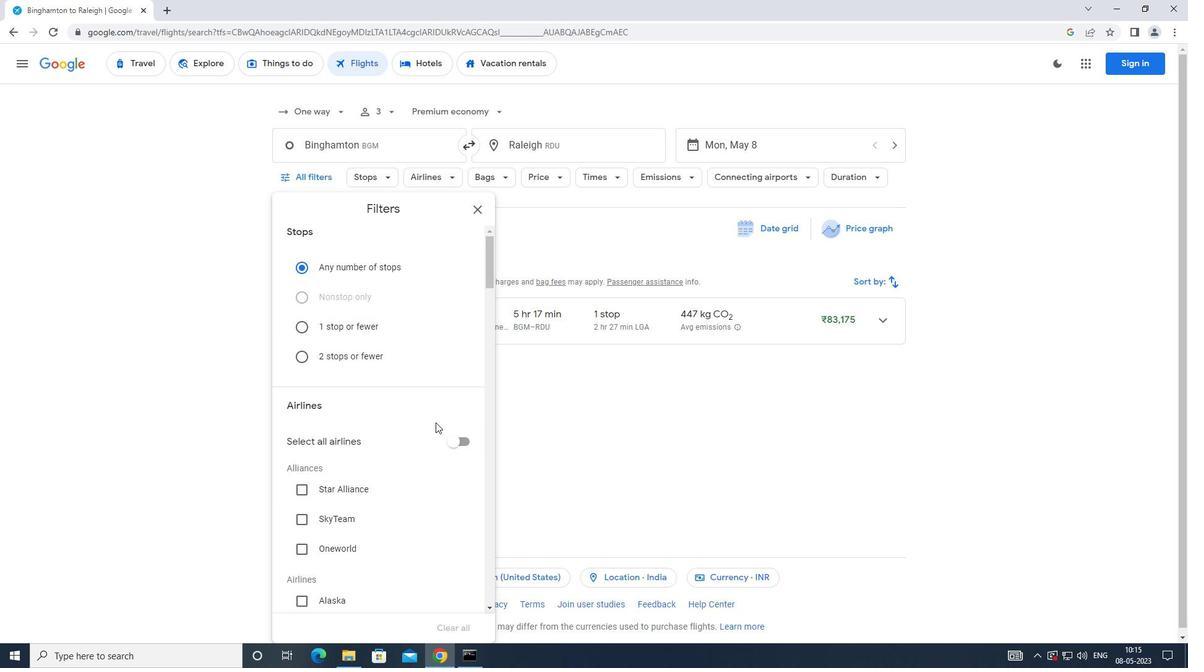 
Action: Mouse scrolled (434, 422) with delta (0, 0)
Screenshot: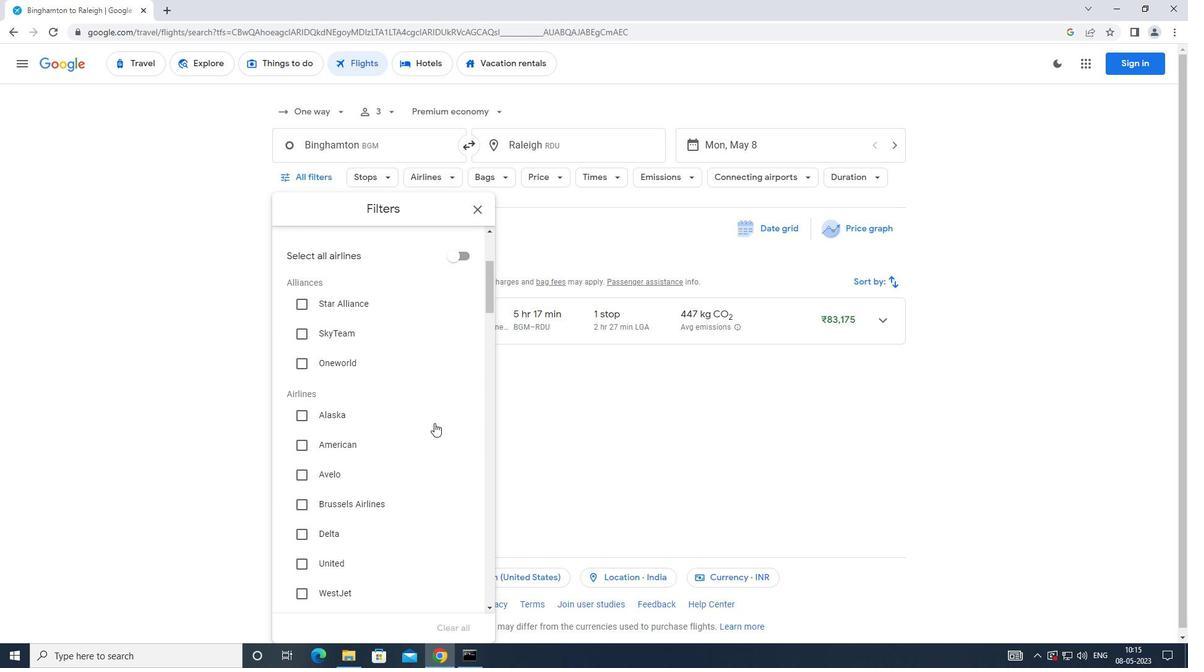 
Action: Mouse moved to (298, 471)
Screenshot: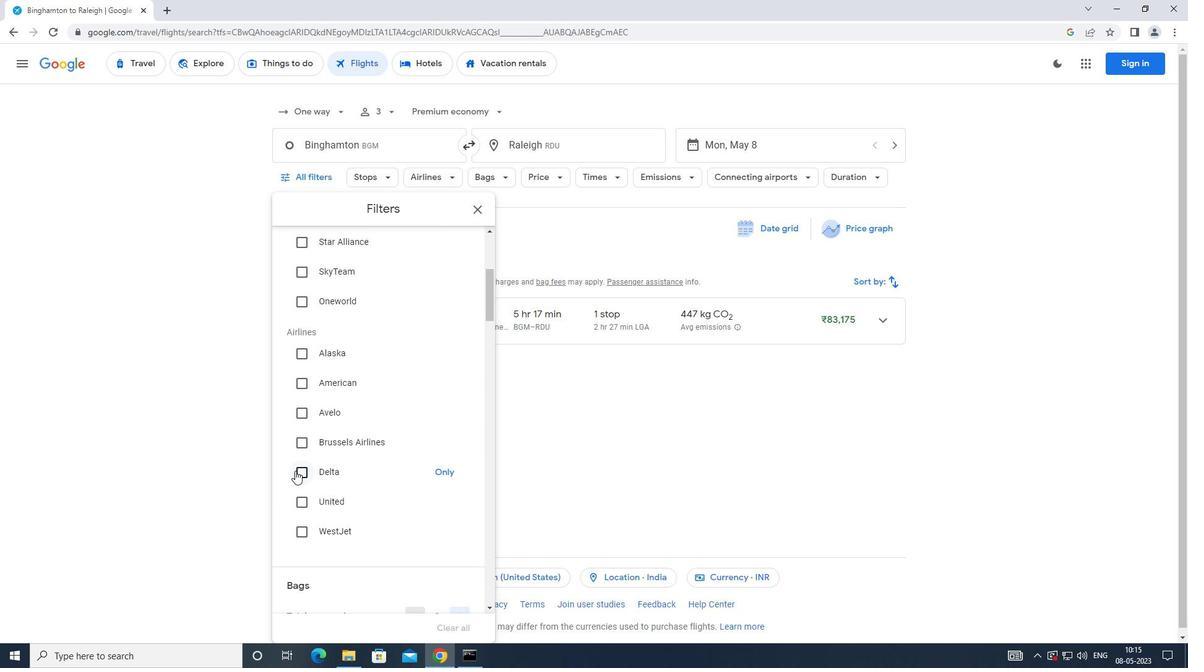 
Action: Mouse pressed left at (298, 471)
Screenshot: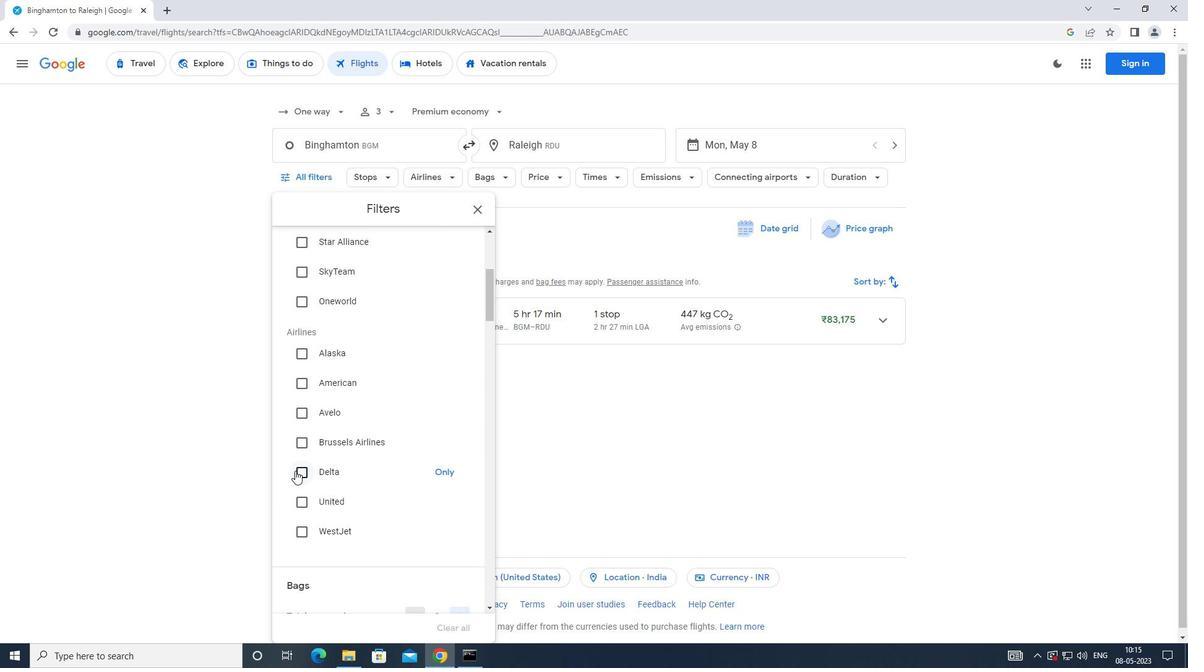 
Action: Mouse moved to (393, 419)
Screenshot: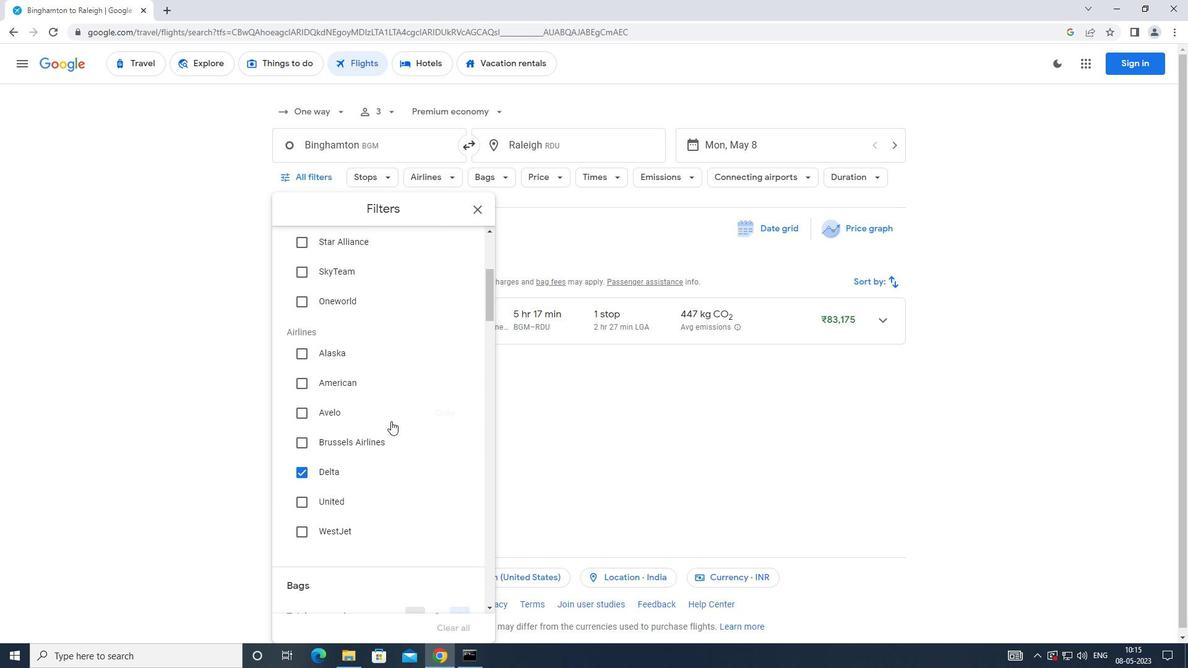 
Action: Mouse scrolled (393, 419) with delta (0, 0)
Screenshot: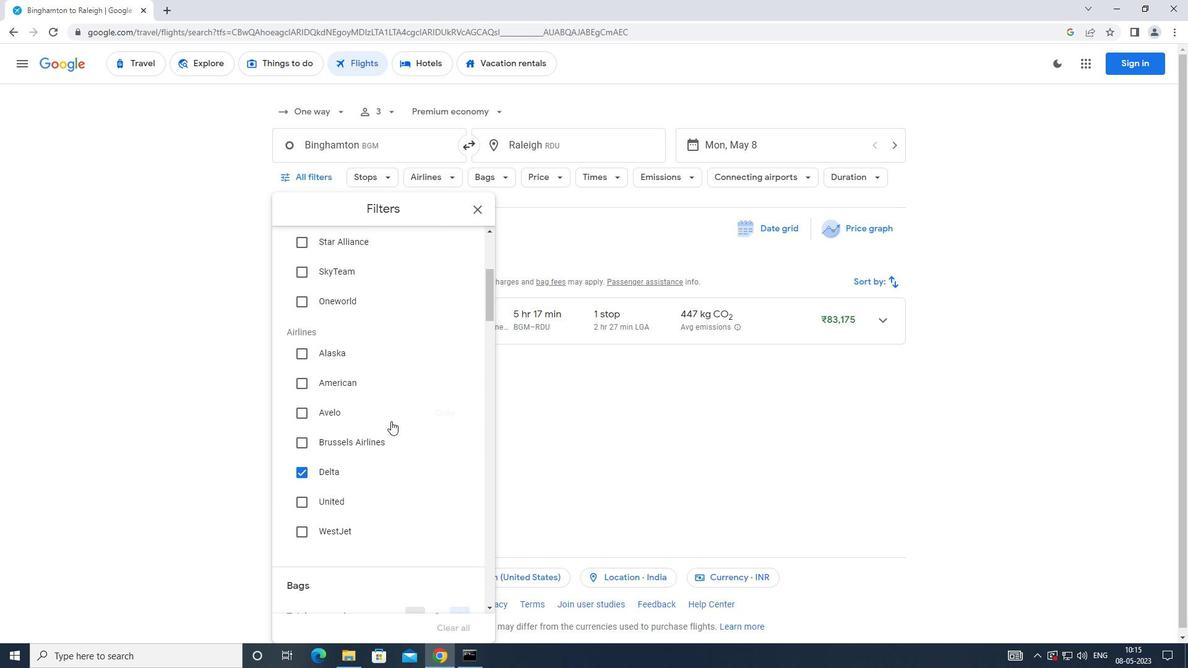 
Action: Mouse scrolled (393, 419) with delta (0, 0)
Screenshot: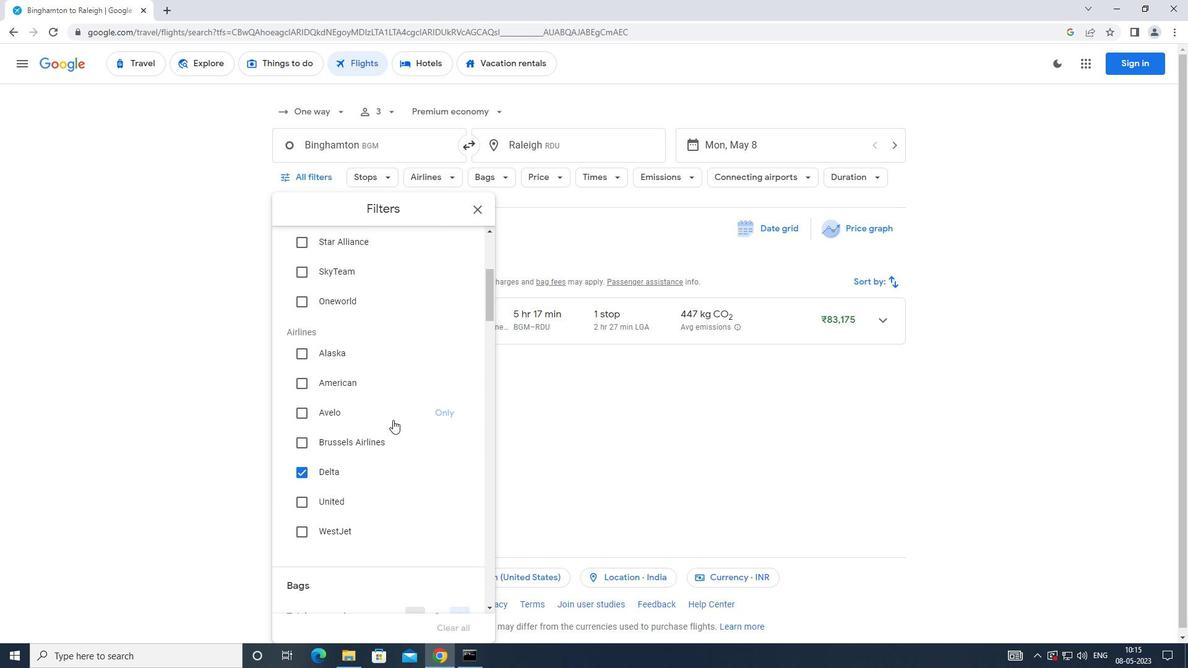 
Action: Mouse scrolled (393, 419) with delta (0, 0)
Screenshot: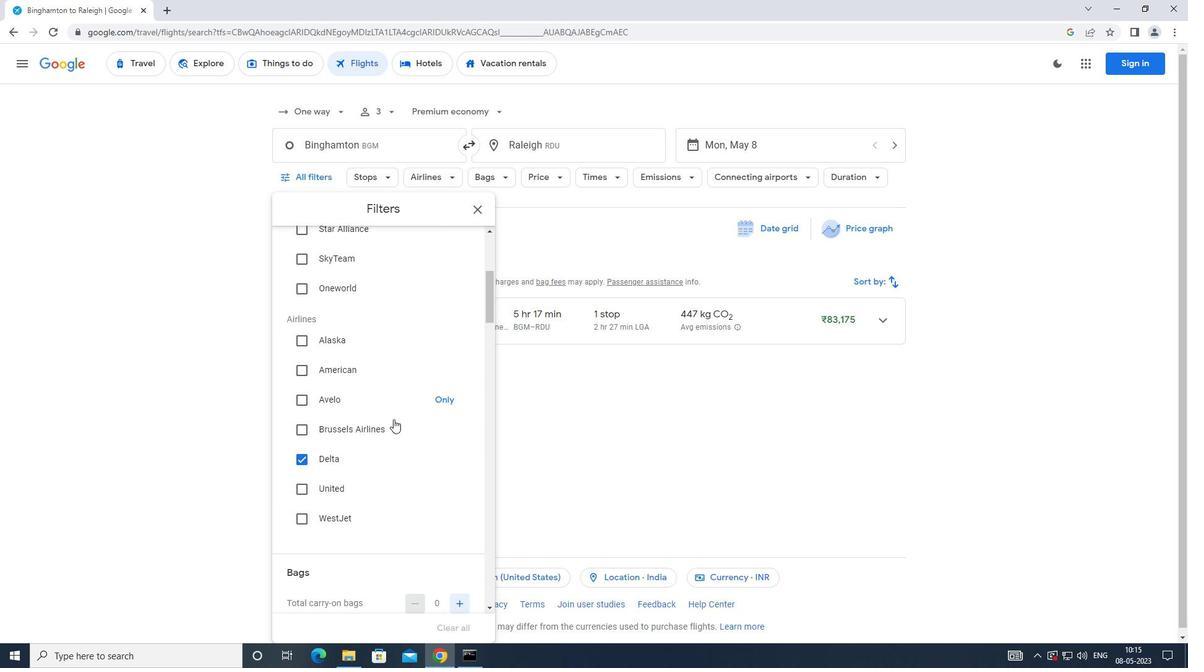 
Action: Mouse moved to (397, 418)
Screenshot: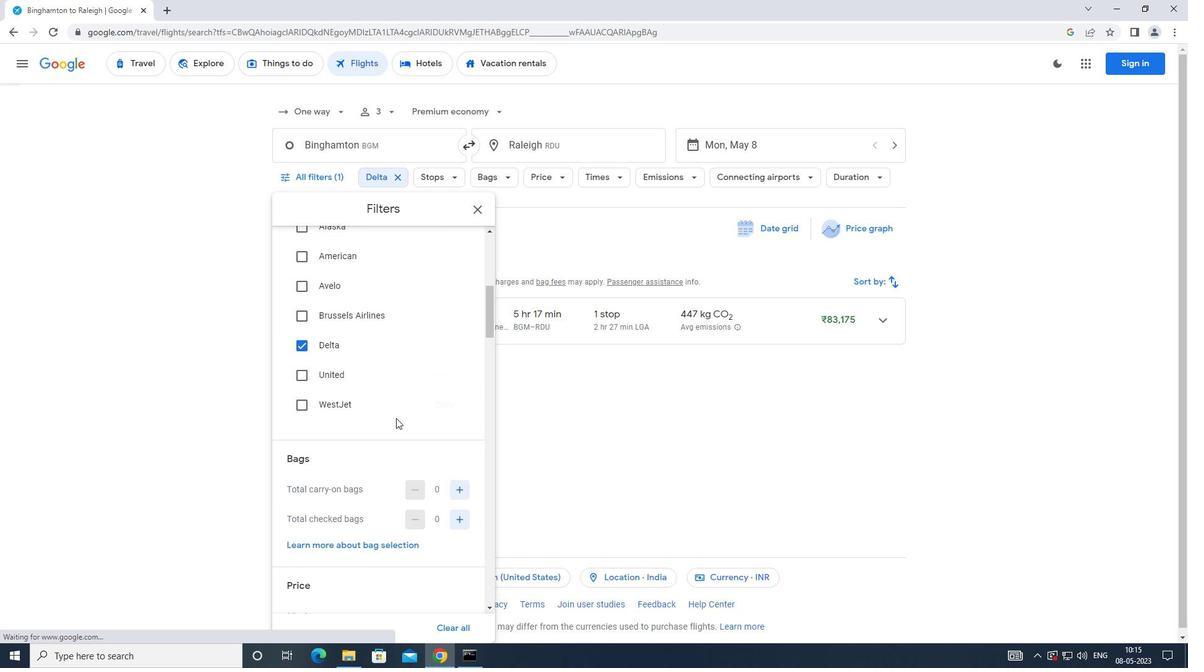 
Action: Mouse scrolled (397, 417) with delta (0, 0)
Screenshot: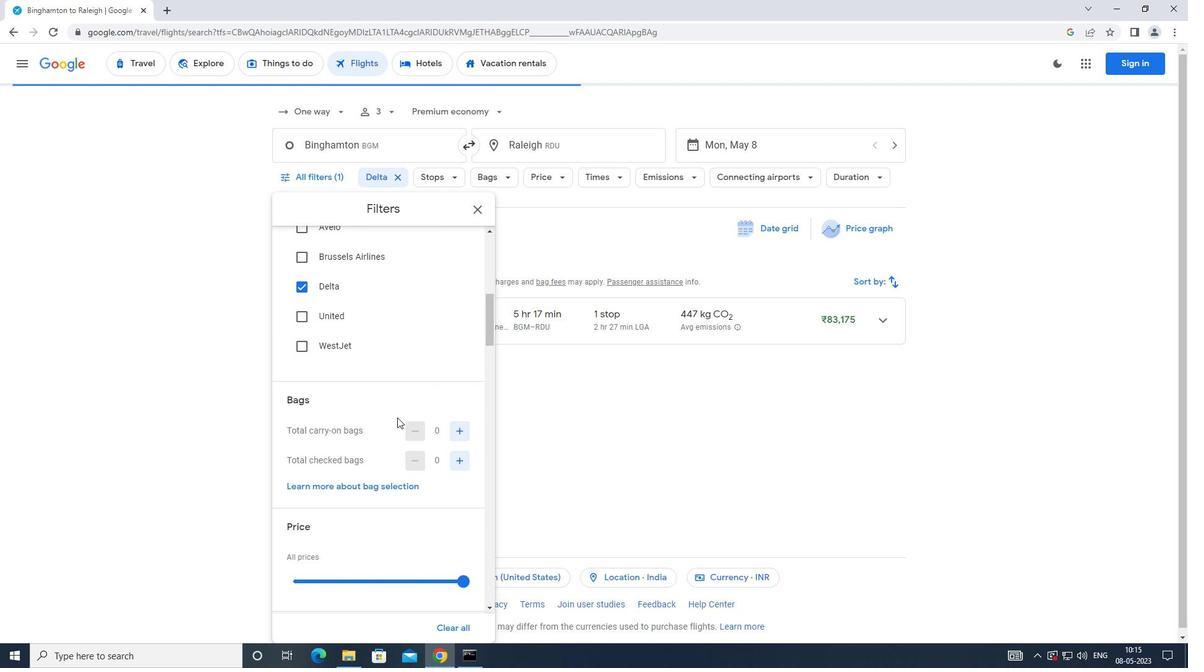 
Action: Mouse moved to (455, 399)
Screenshot: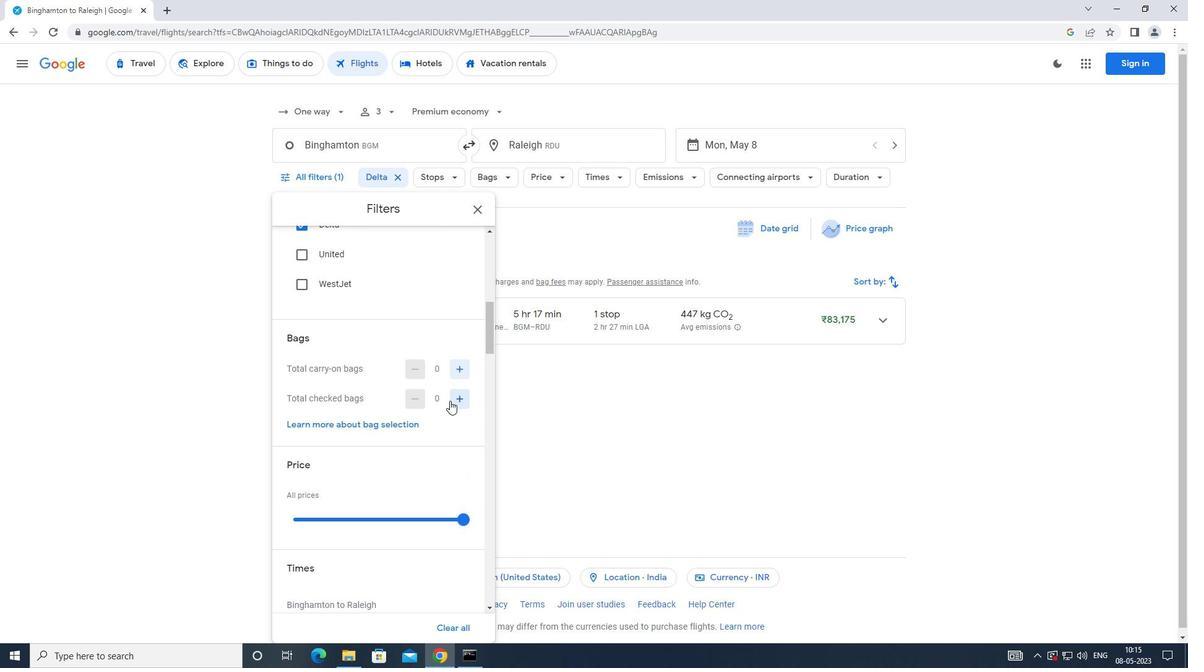 
Action: Mouse pressed left at (455, 399)
Screenshot: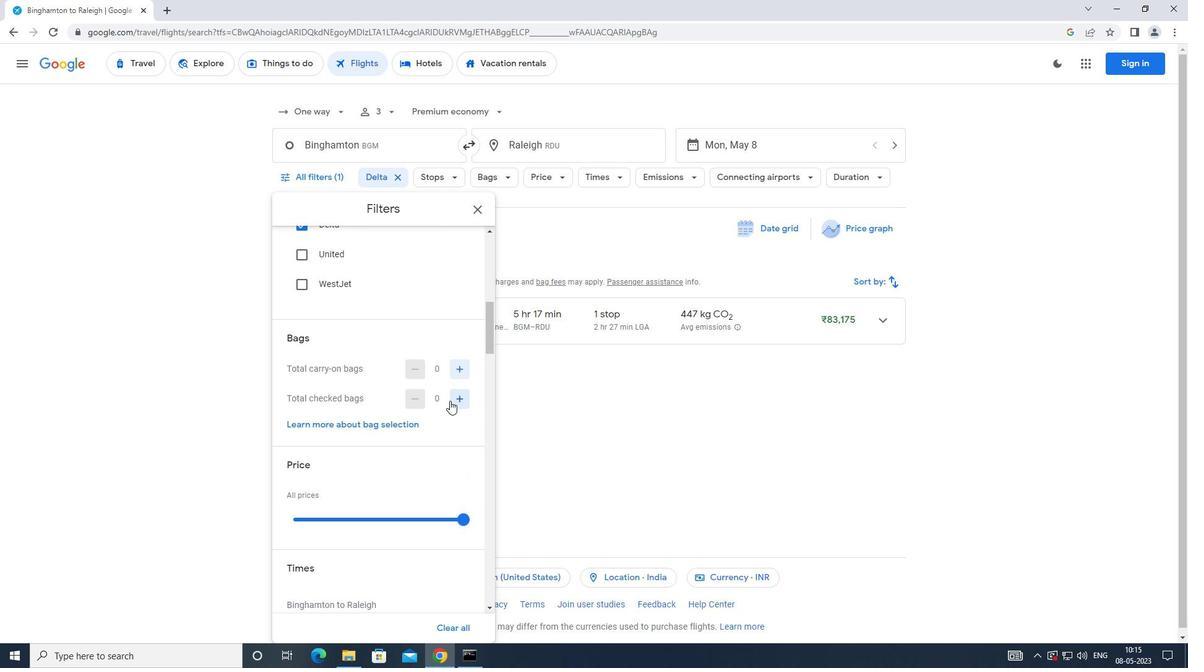 
Action: Mouse moved to (460, 396)
Screenshot: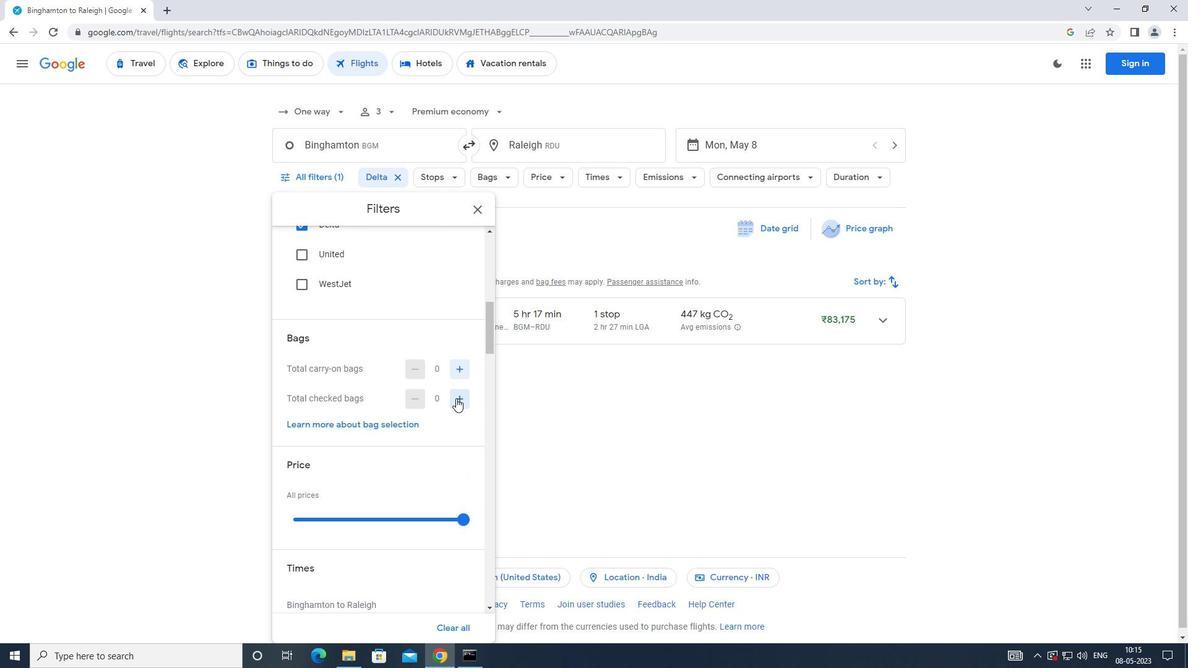 
Action: Mouse pressed left at (460, 396)
Screenshot: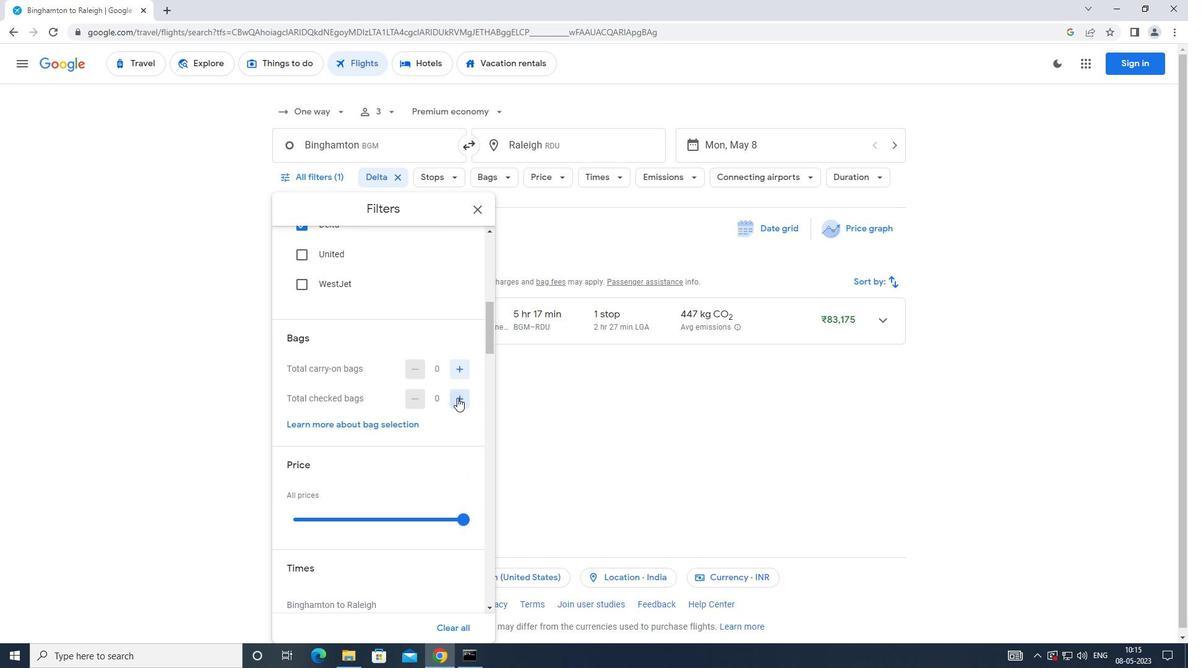 
Action: Mouse moved to (445, 408)
Screenshot: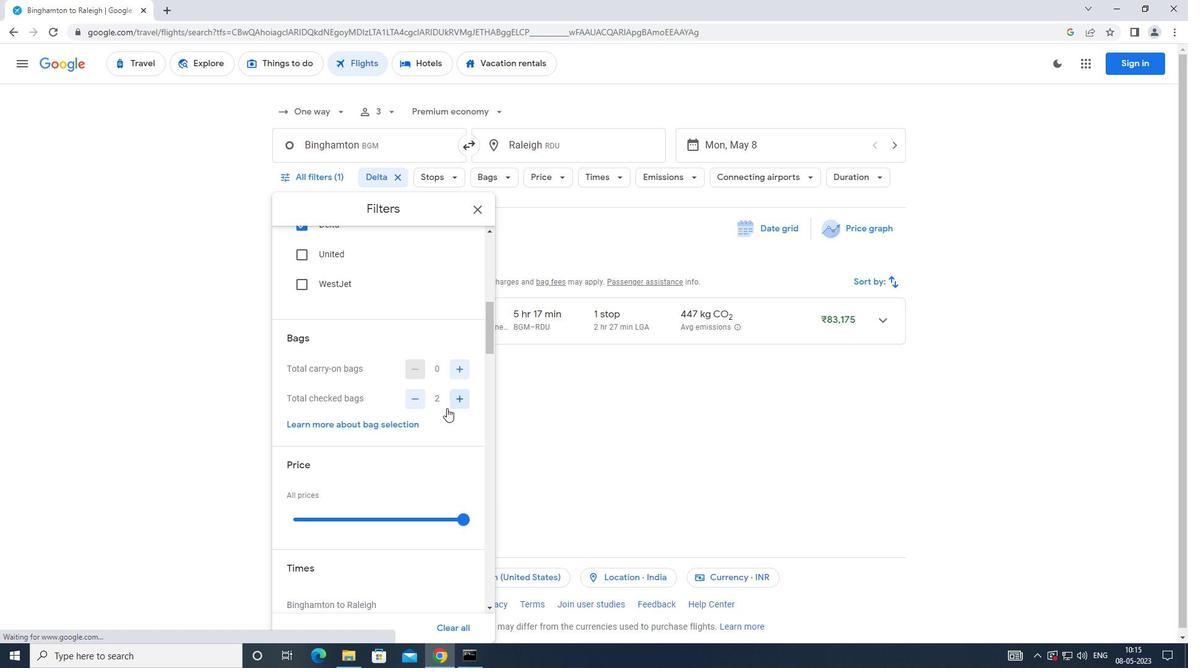 
Action: Mouse scrolled (445, 408) with delta (0, 0)
Screenshot: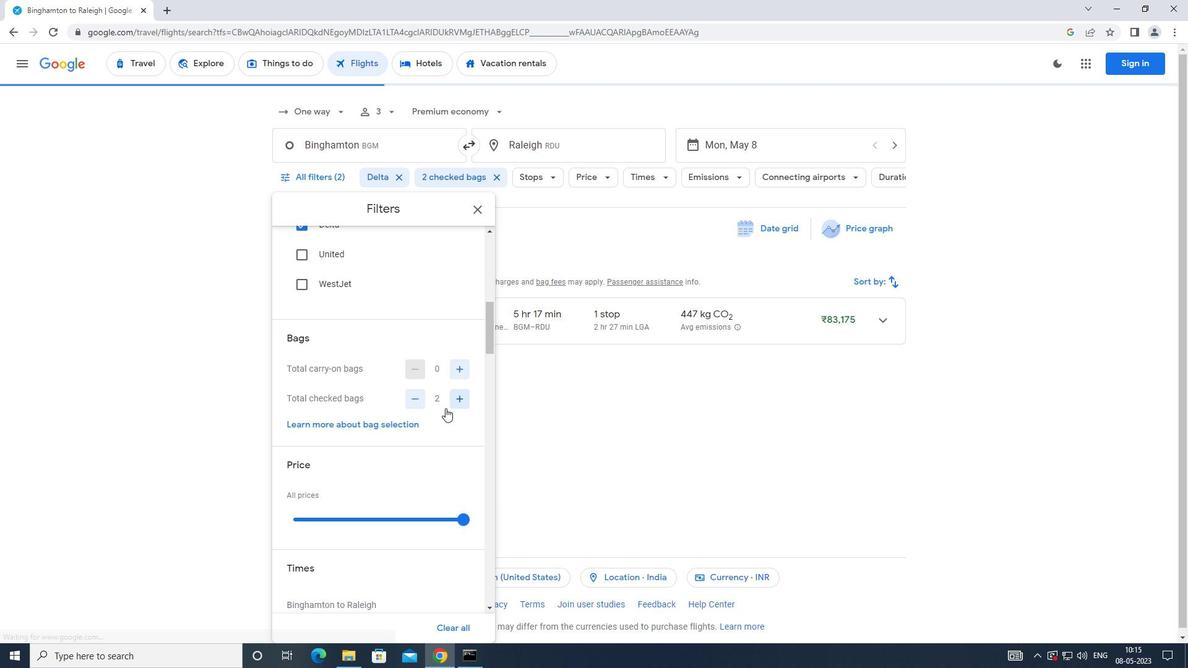 
Action: Mouse scrolled (445, 408) with delta (0, 0)
Screenshot: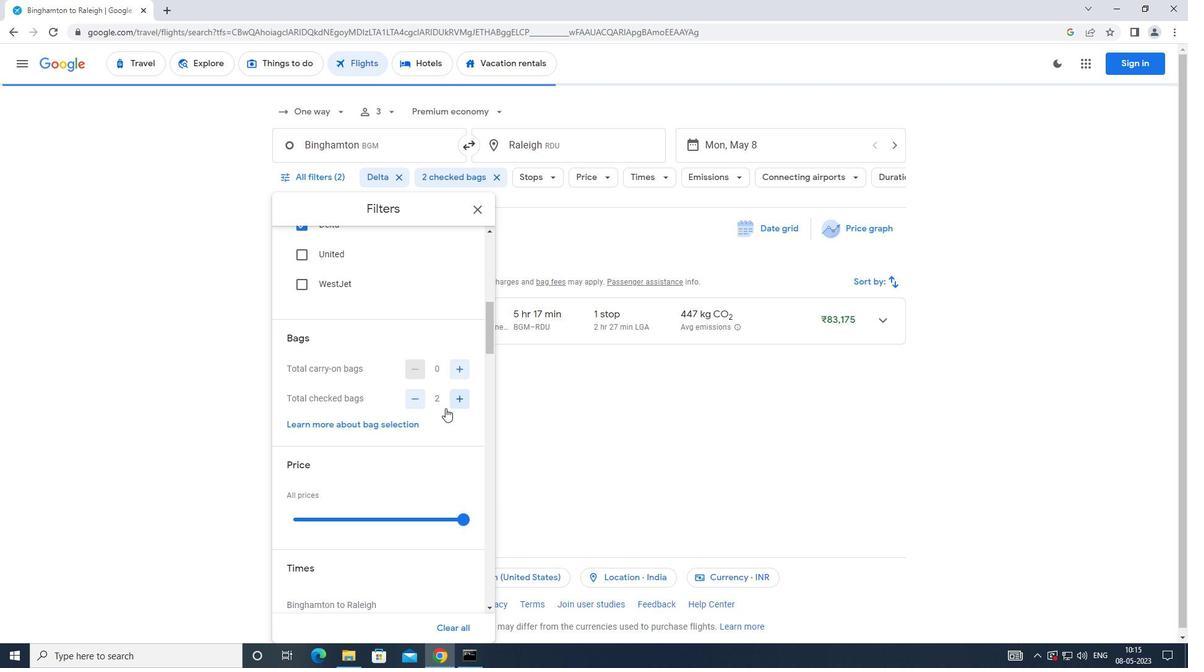 
Action: Mouse moved to (315, 401)
Screenshot: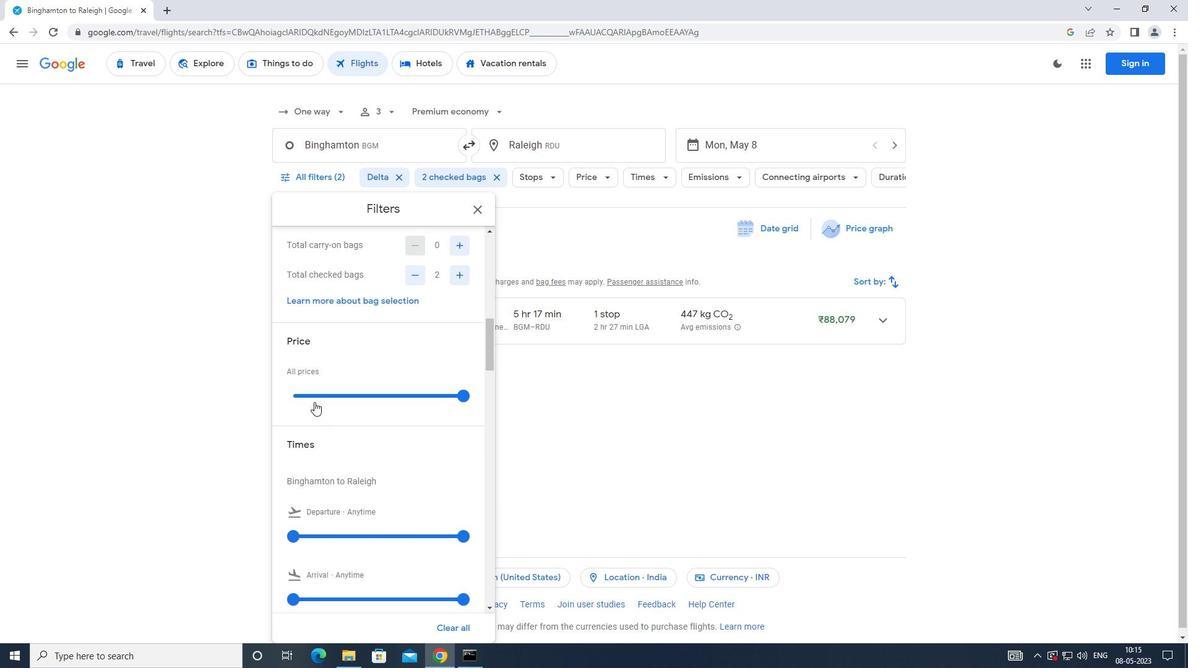 
Action: Mouse scrolled (315, 400) with delta (0, 0)
Screenshot: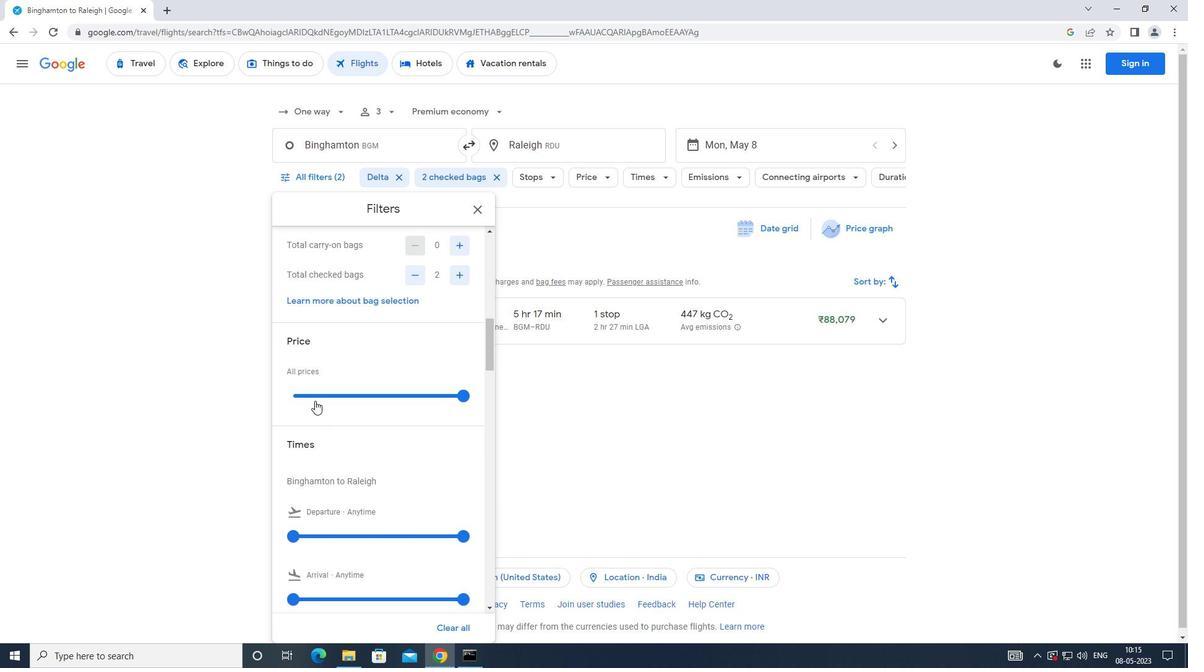 
Action: Mouse scrolled (315, 400) with delta (0, 0)
Screenshot: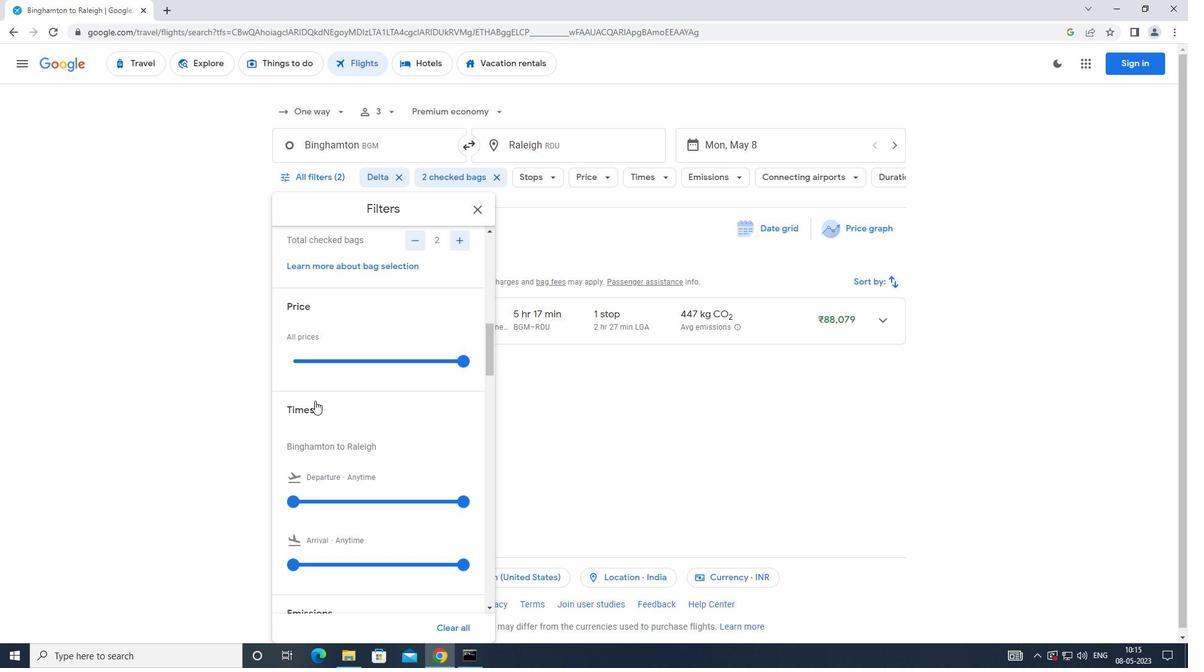 
Action: Mouse moved to (294, 413)
Screenshot: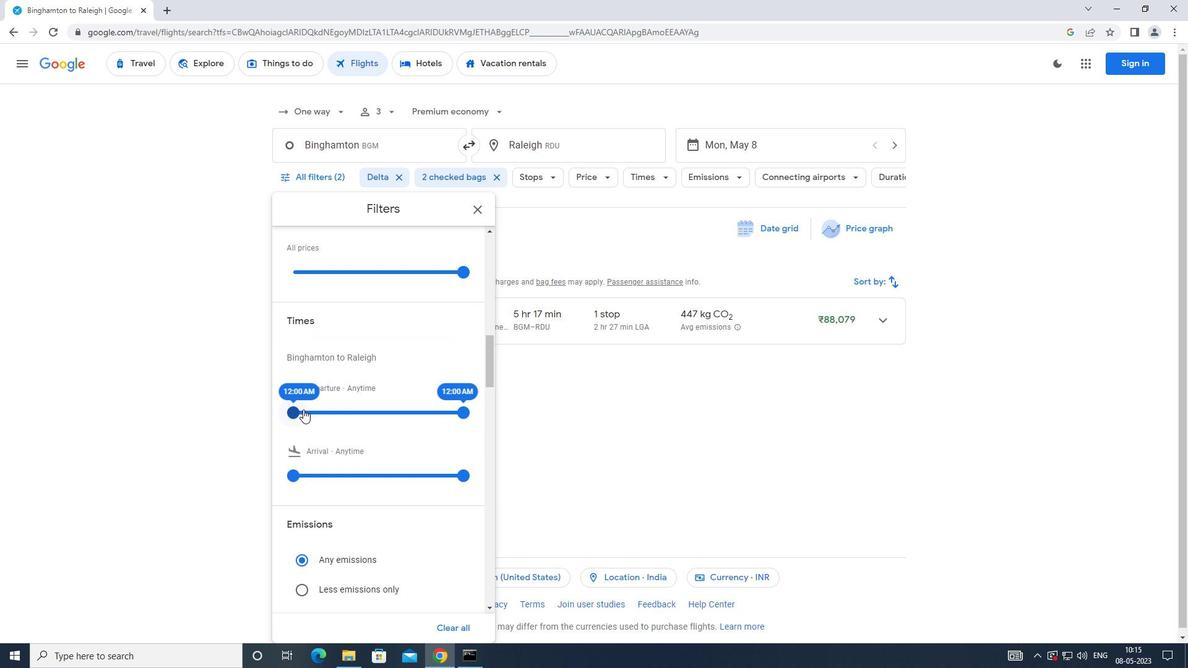 
Action: Mouse pressed left at (294, 413)
Screenshot: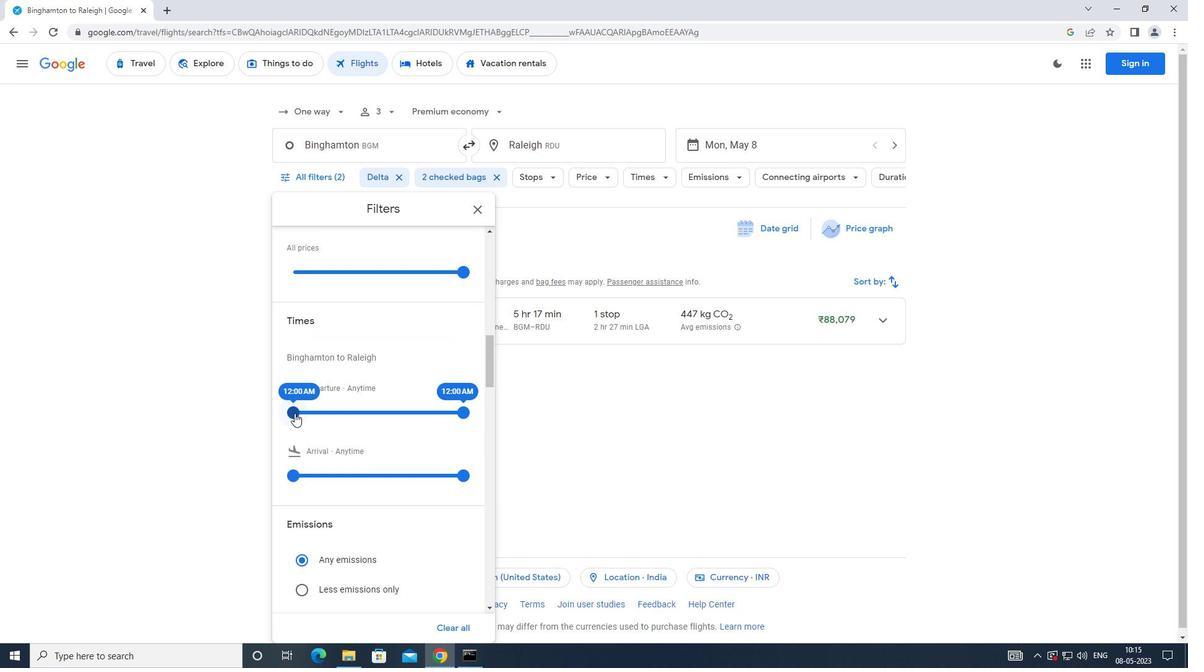 
Action: Mouse moved to (465, 414)
Screenshot: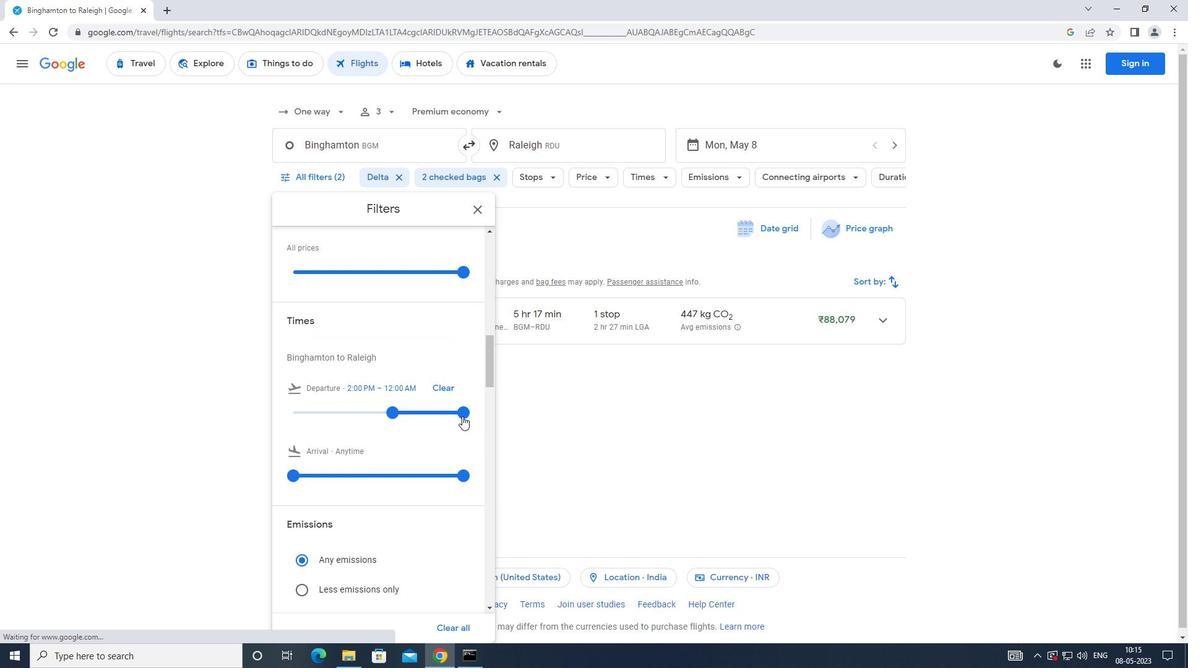 
Action: Mouse pressed left at (465, 414)
Screenshot: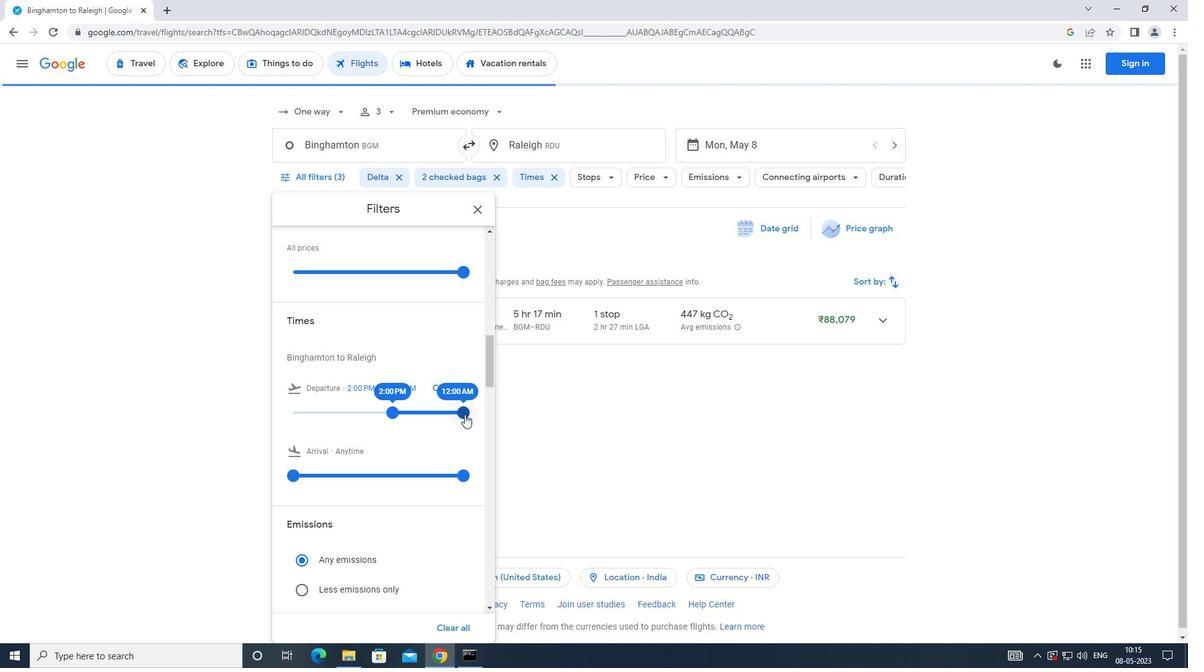 
Action: Mouse moved to (474, 216)
Screenshot: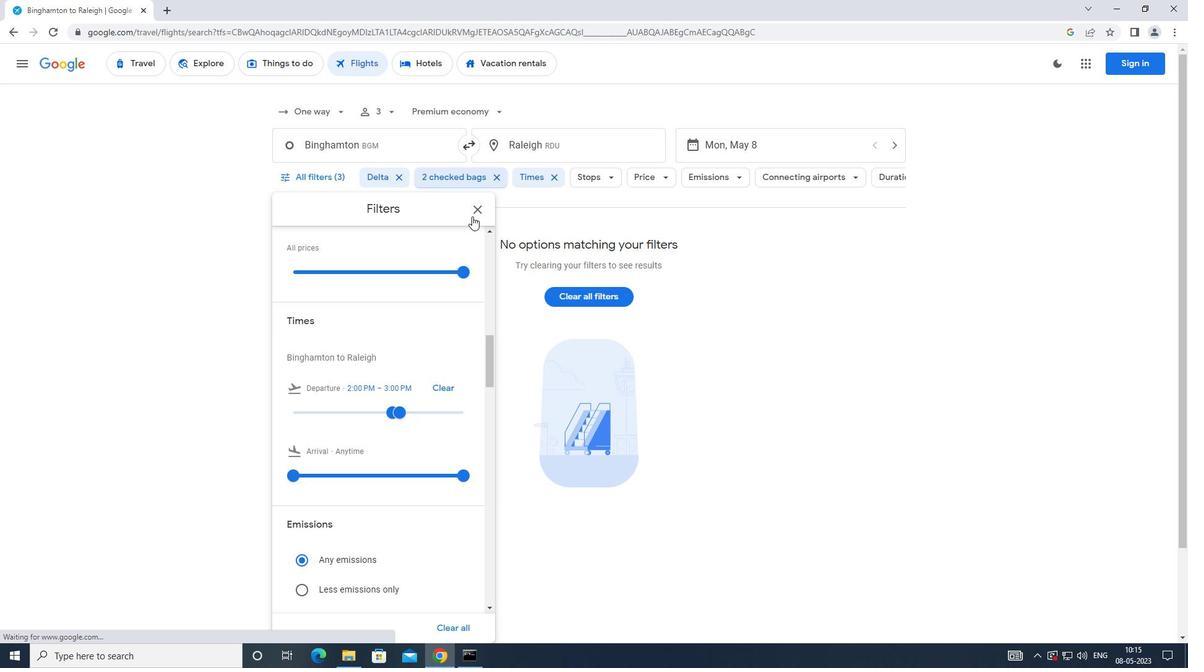 
Action: Mouse pressed left at (474, 216)
Screenshot: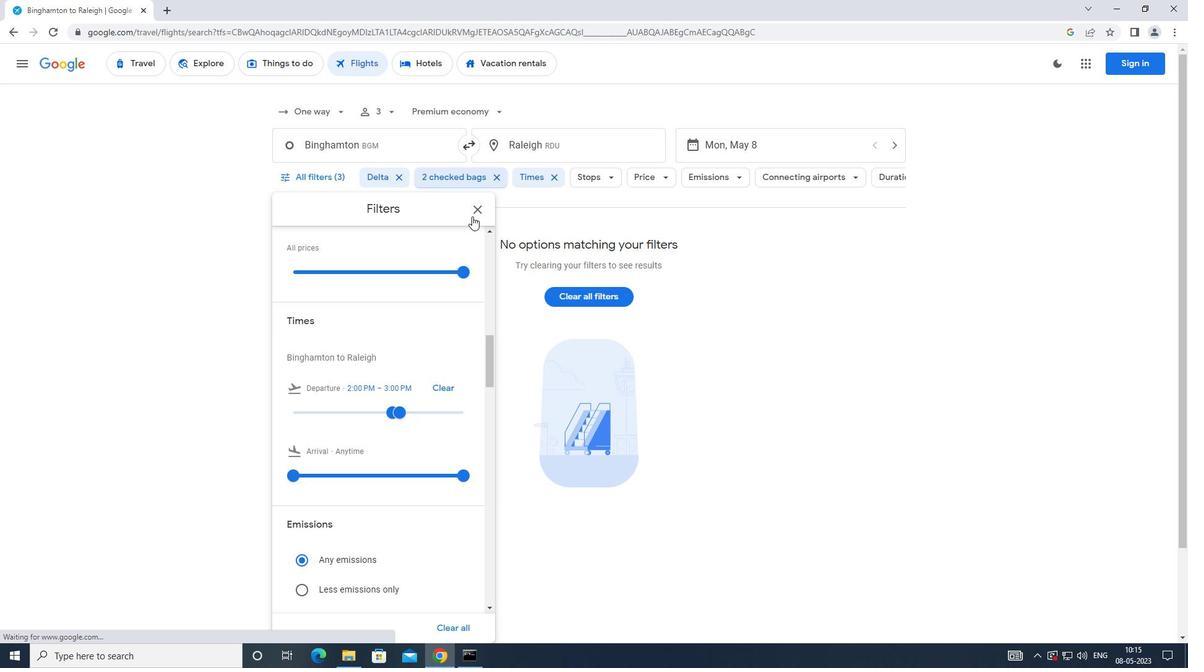 
Action: Mouse moved to (474, 216)
Screenshot: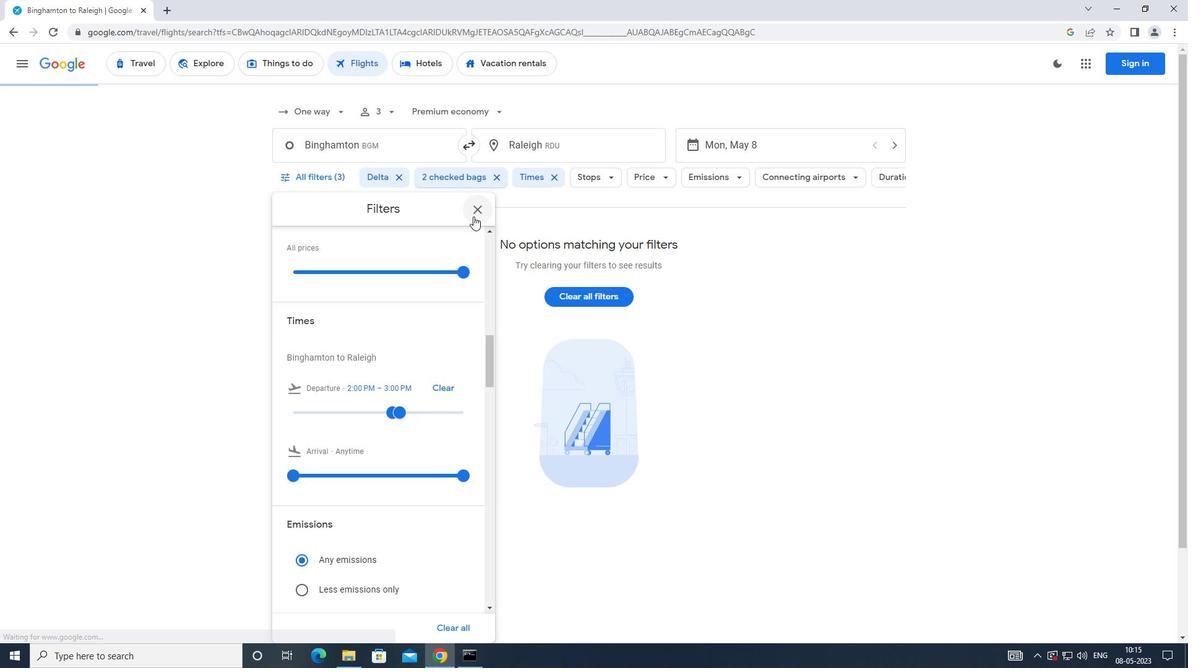 
